 Task: Add a signature Garrett Sanchez containing 'With appreciation and warm wishes, Garrett Sanchez' to email address softage.1@softage.net and add a folder Accessories
Action: Mouse moved to (119, 141)
Screenshot: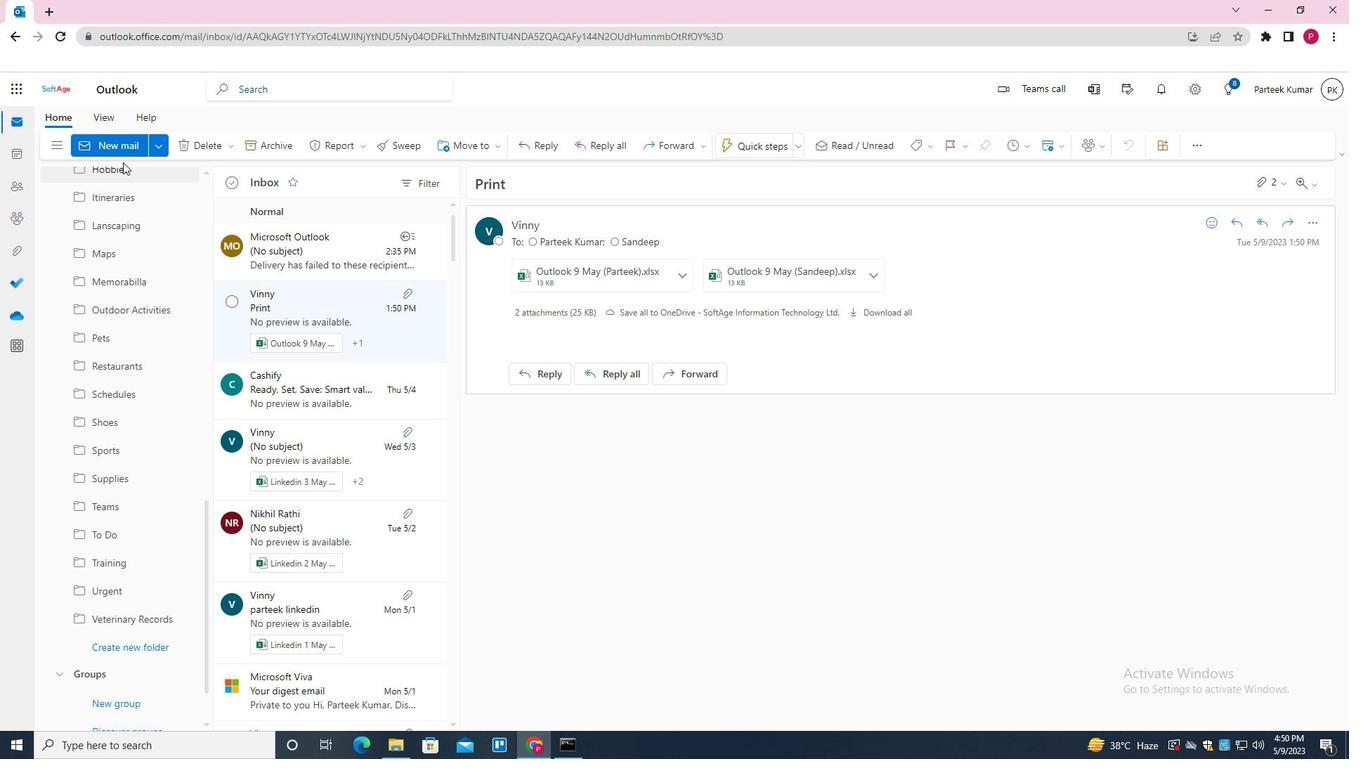 
Action: Mouse pressed left at (119, 141)
Screenshot: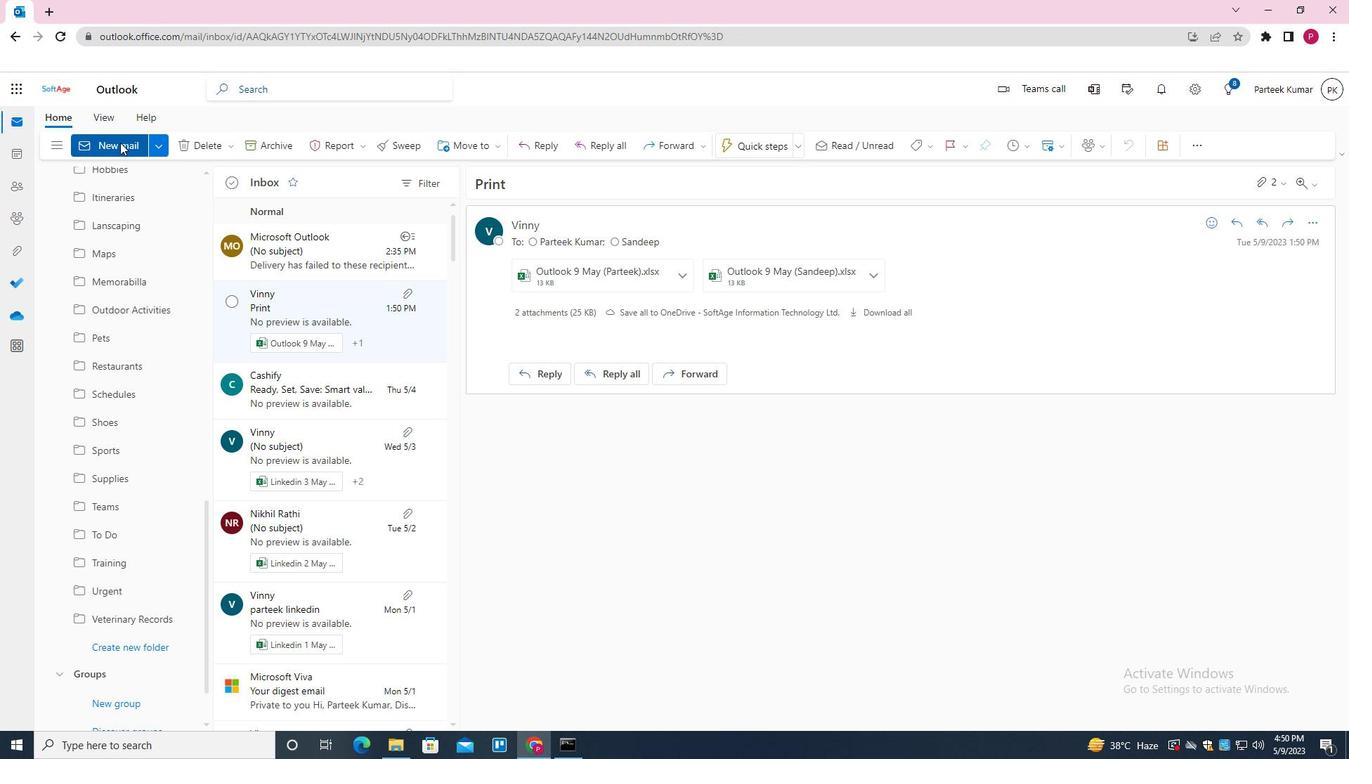 
Action: Mouse moved to (590, 328)
Screenshot: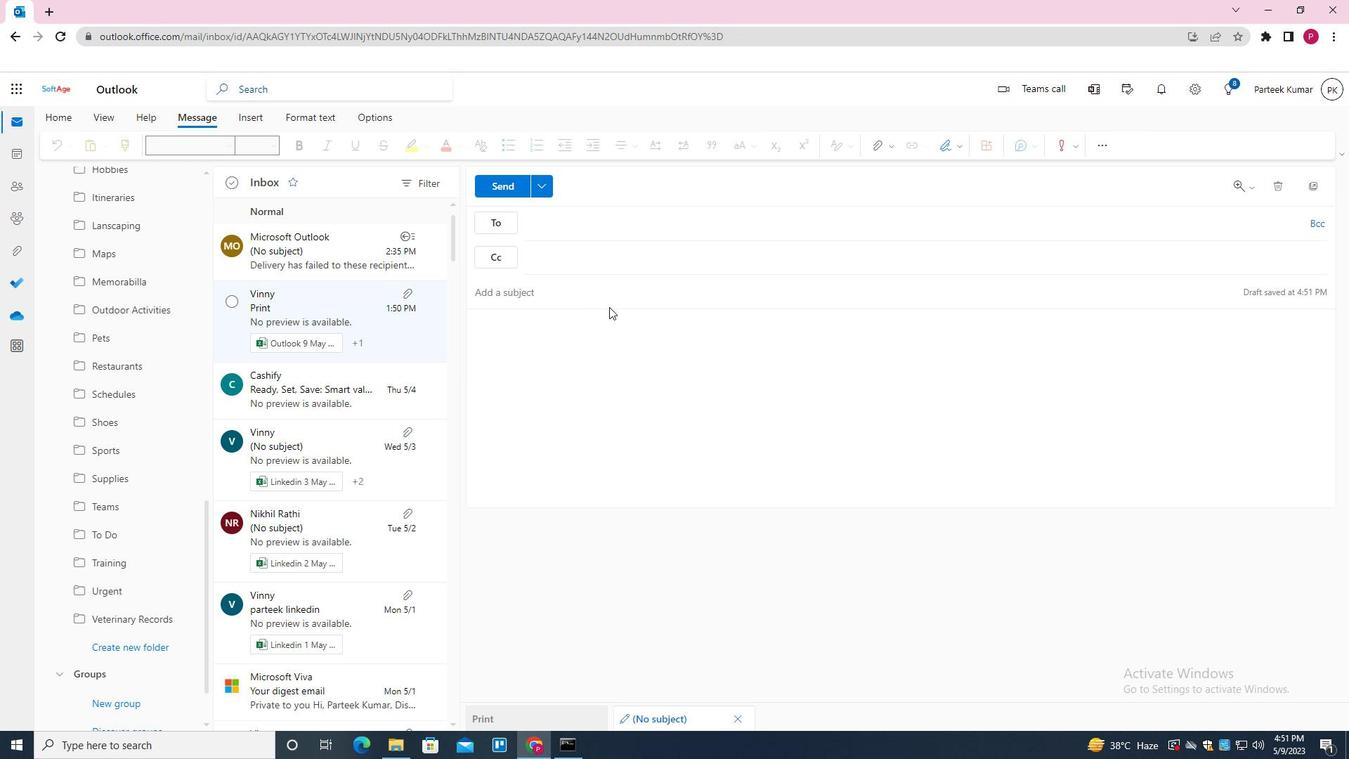 
Action: Mouse pressed left at (590, 328)
Screenshot: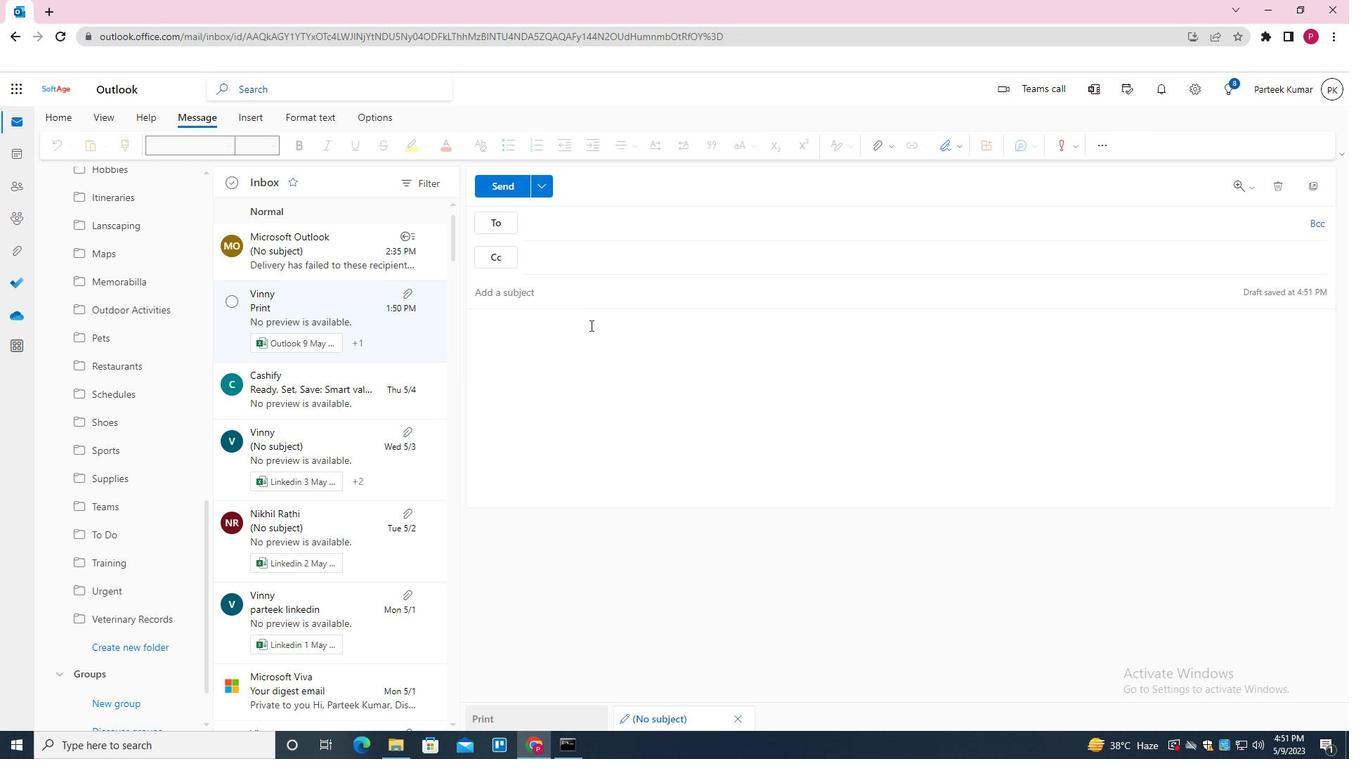 
Action: Mouse moved to (956, 148)
Screenshot: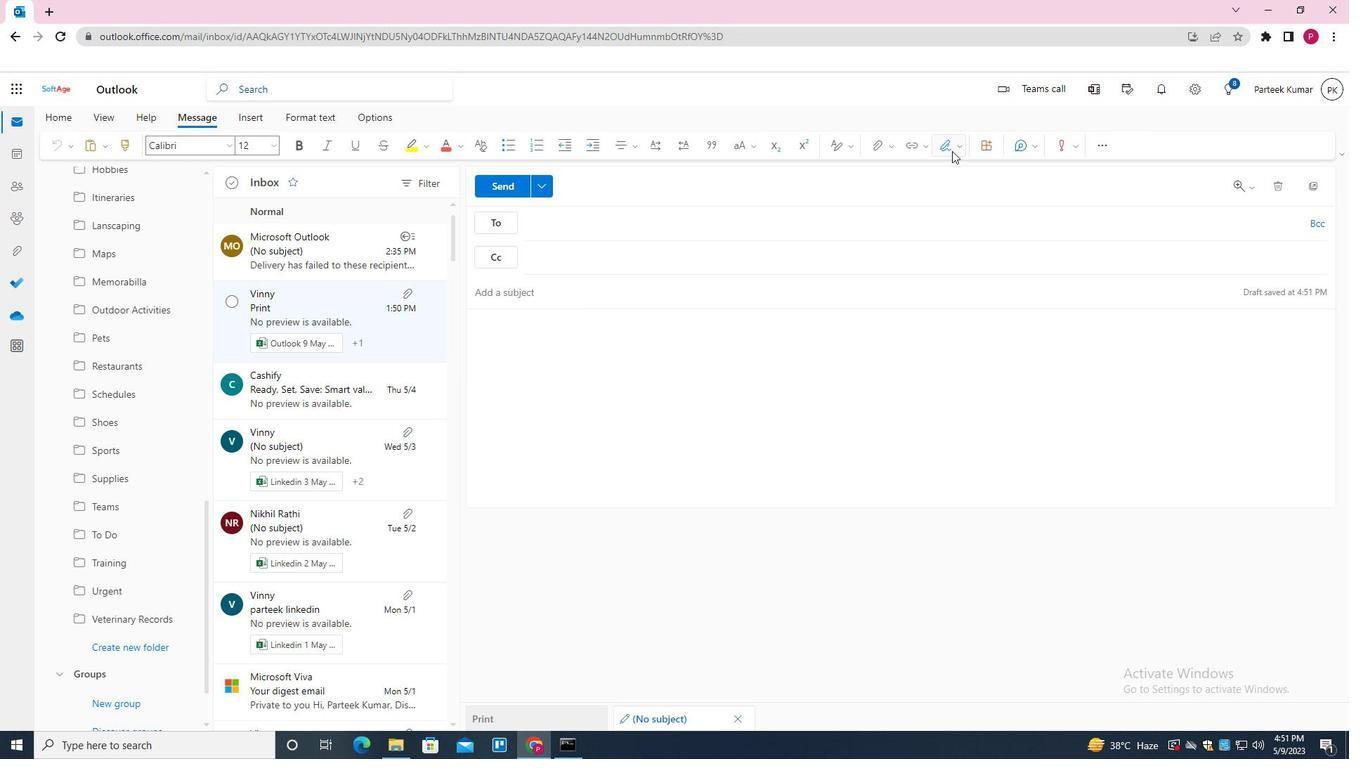 
Action: Mouse pressed left at (956, 148)
Screenshot: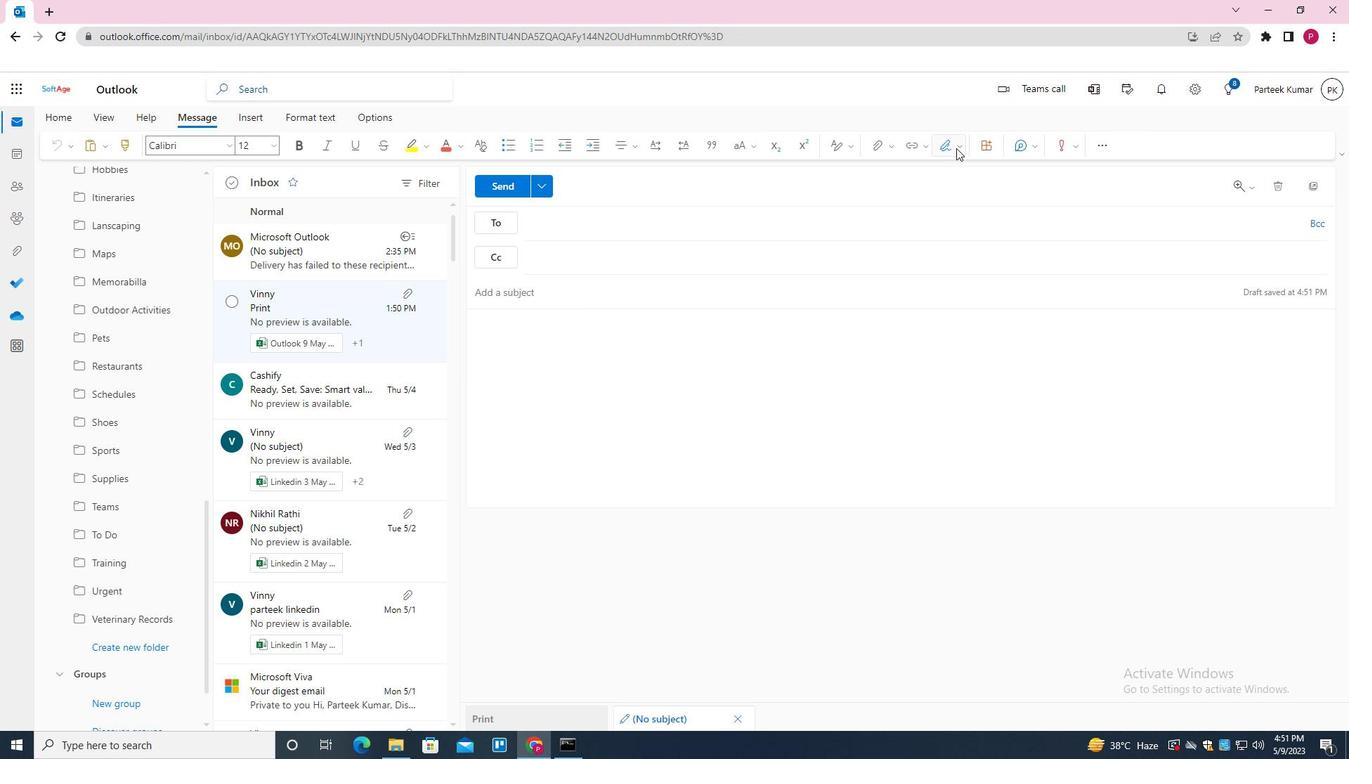 
Action: Mouse moved to (896, 651)
Screenshot: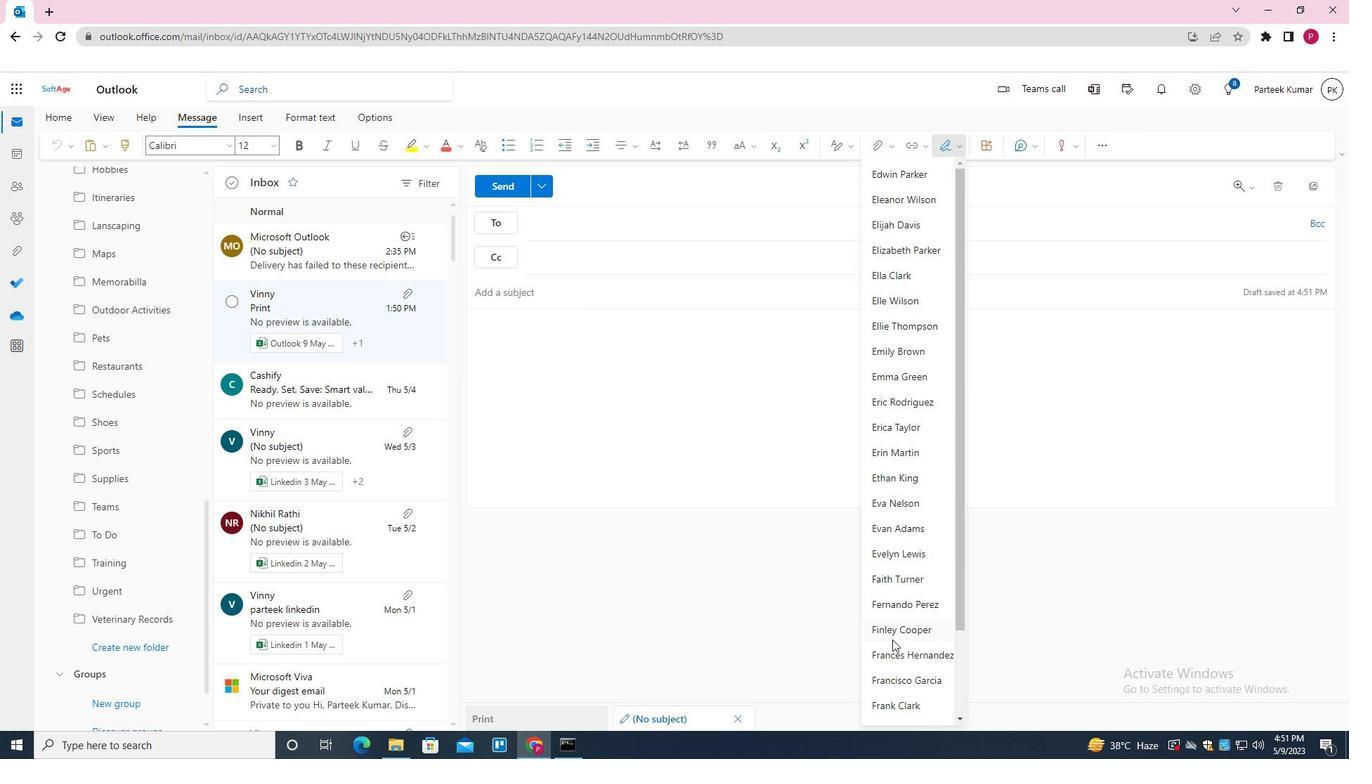 
Action: Mouse scrolled (896, 650) with delta (0, 0)
Screenshot: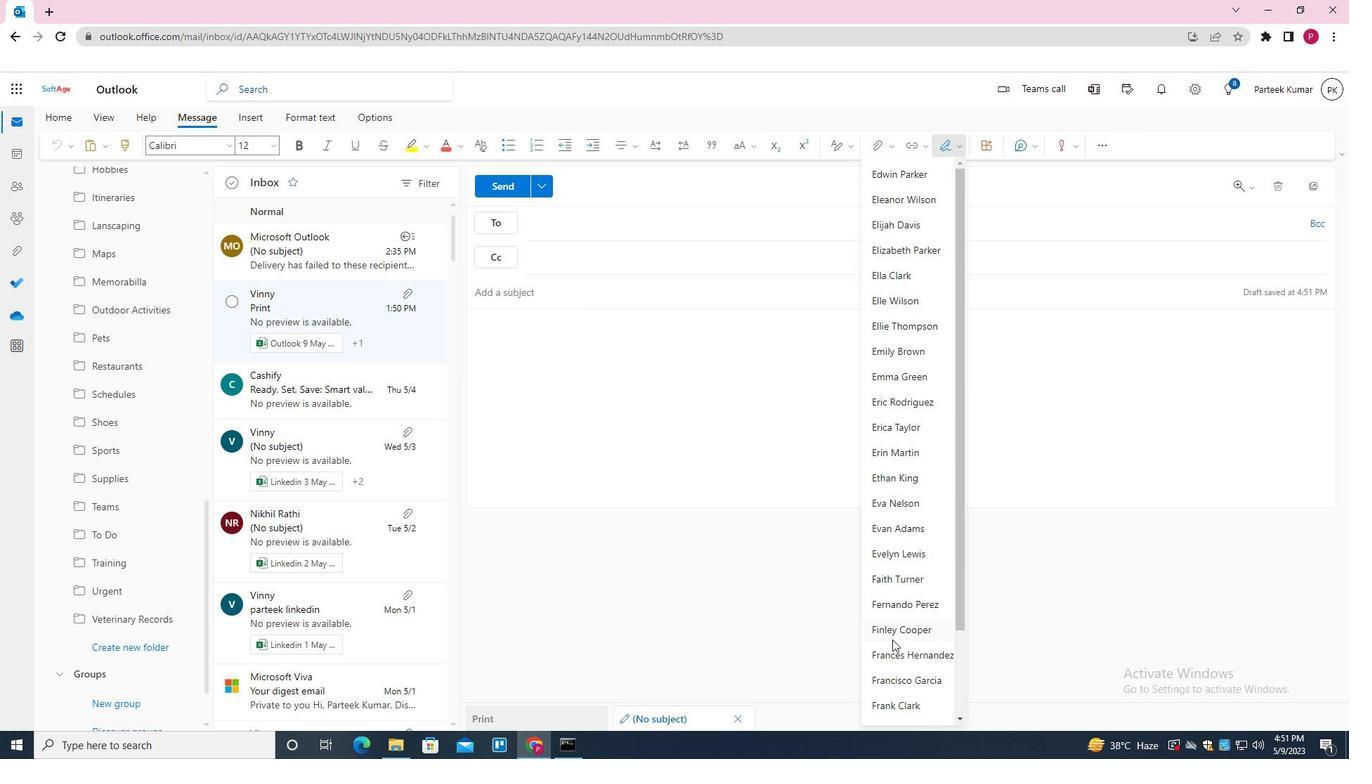 
Action: Mouse moved to (896, 654)
Screenshot: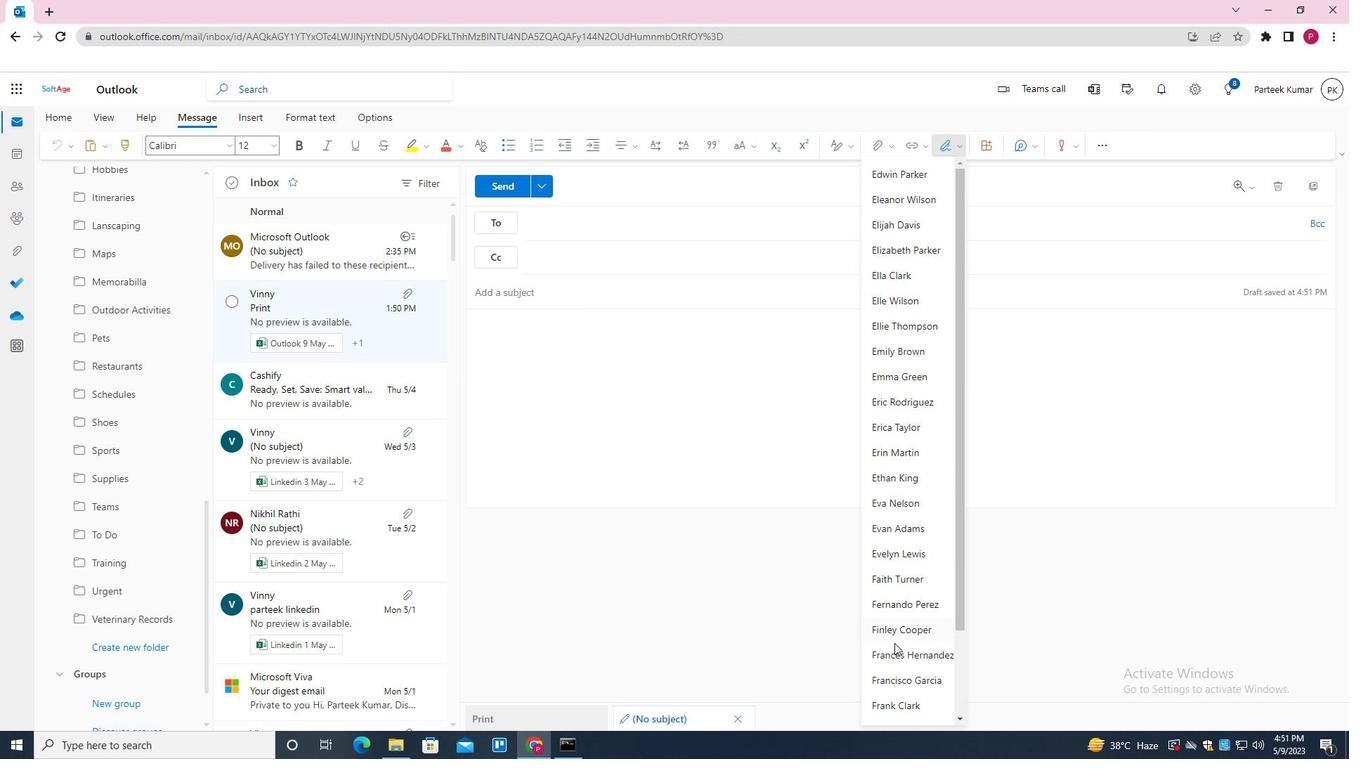 
Action: Mouse scrolled (896, 653) with delta (0, 0)
Screenshot: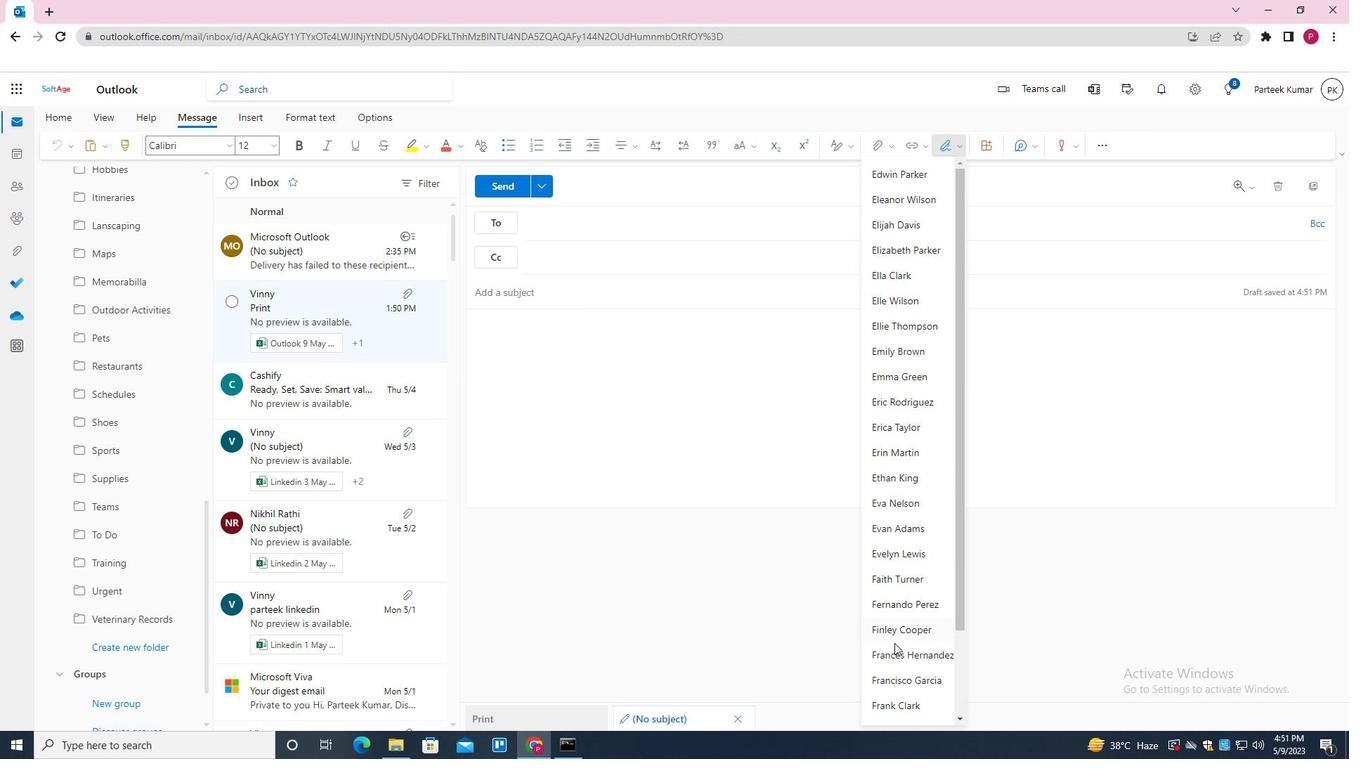 
Action: Mouse moved to (896, 656)
Screenshot: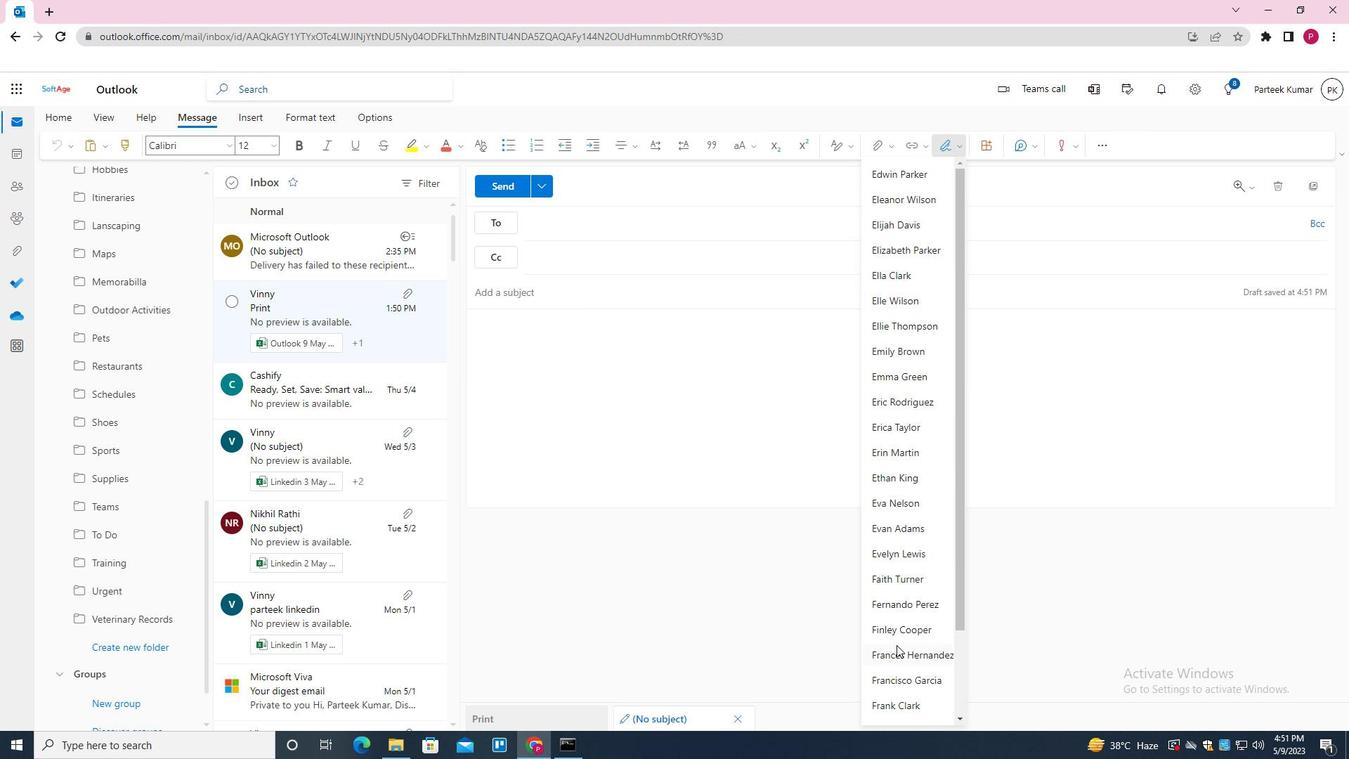 
Action: Mouse scrolled (896, 655) with delta (0, 0)
Screenshot: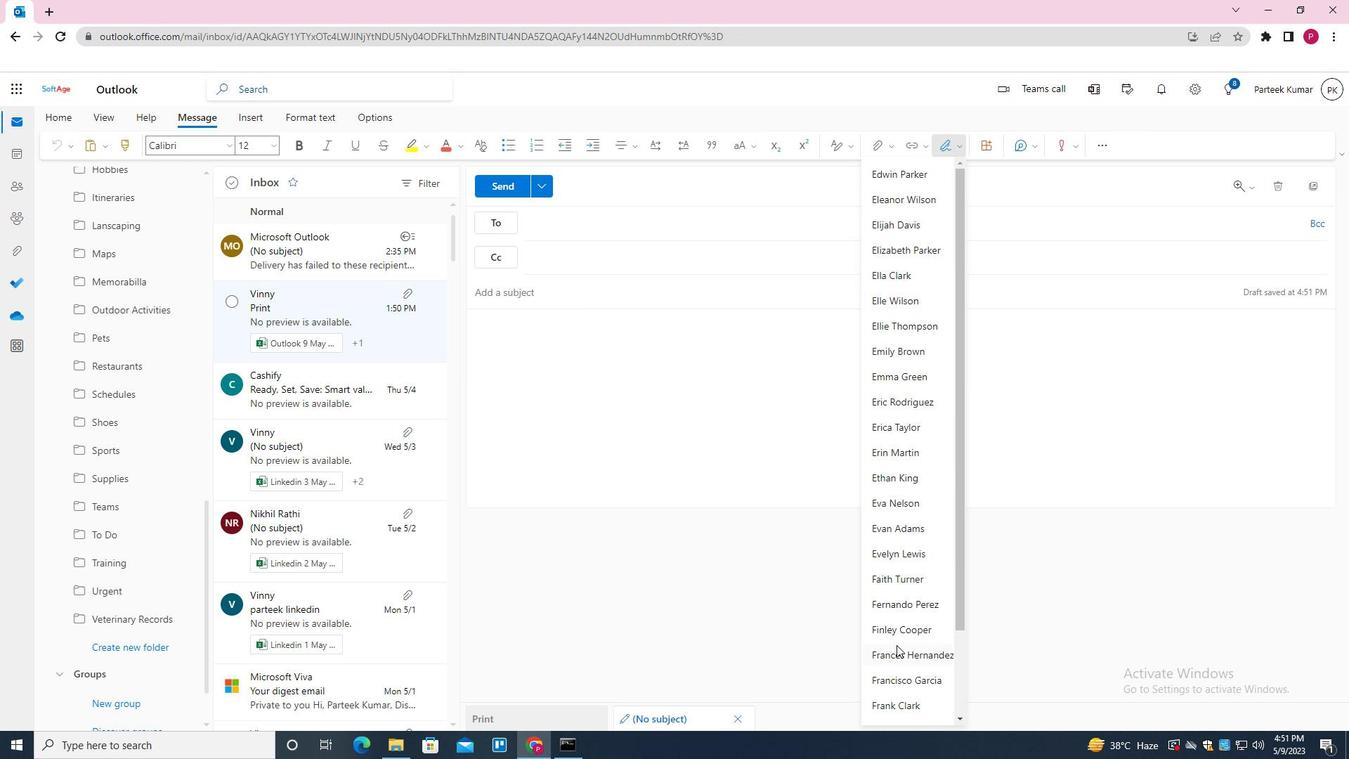 
Action: Mouse moved to (896, 660)
Screenshot: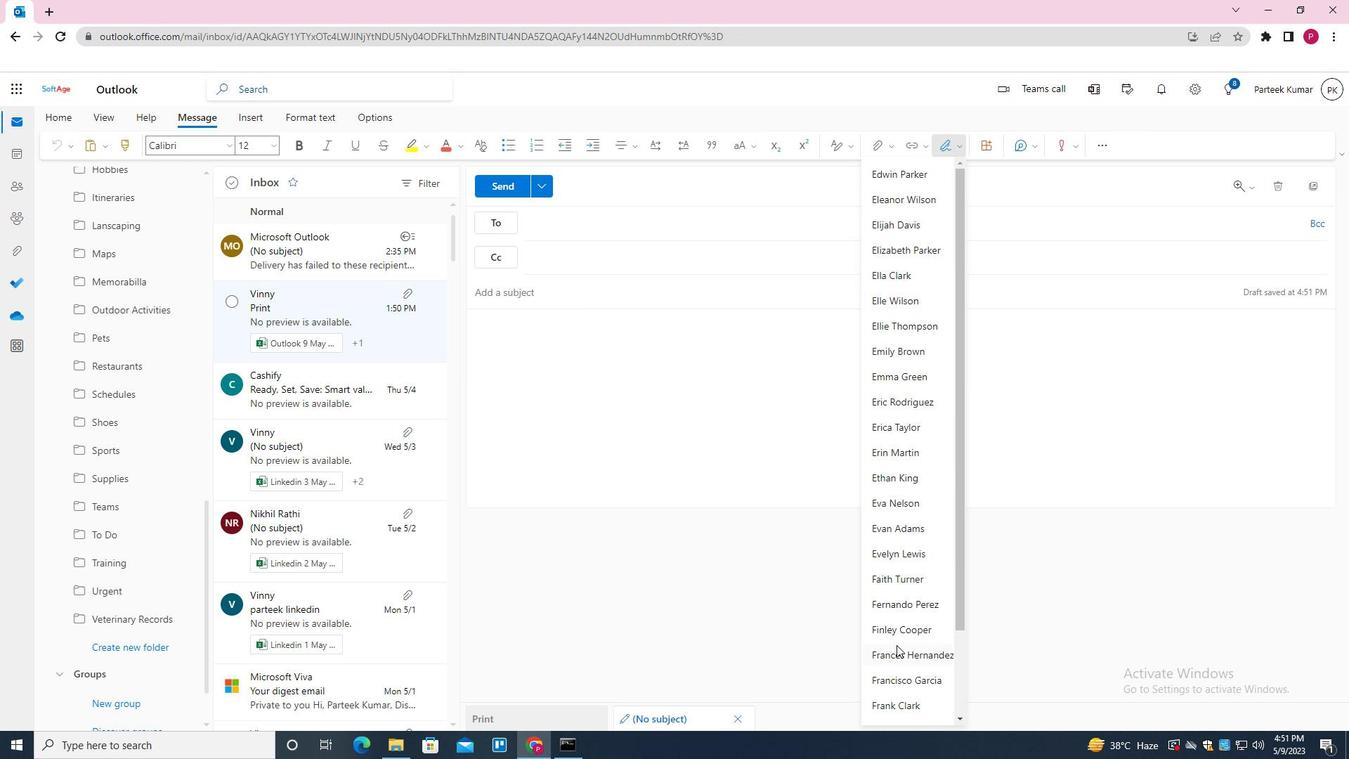 
Action: Mouse scrolled (896, 659) with delta (0, 0)
Screenshot: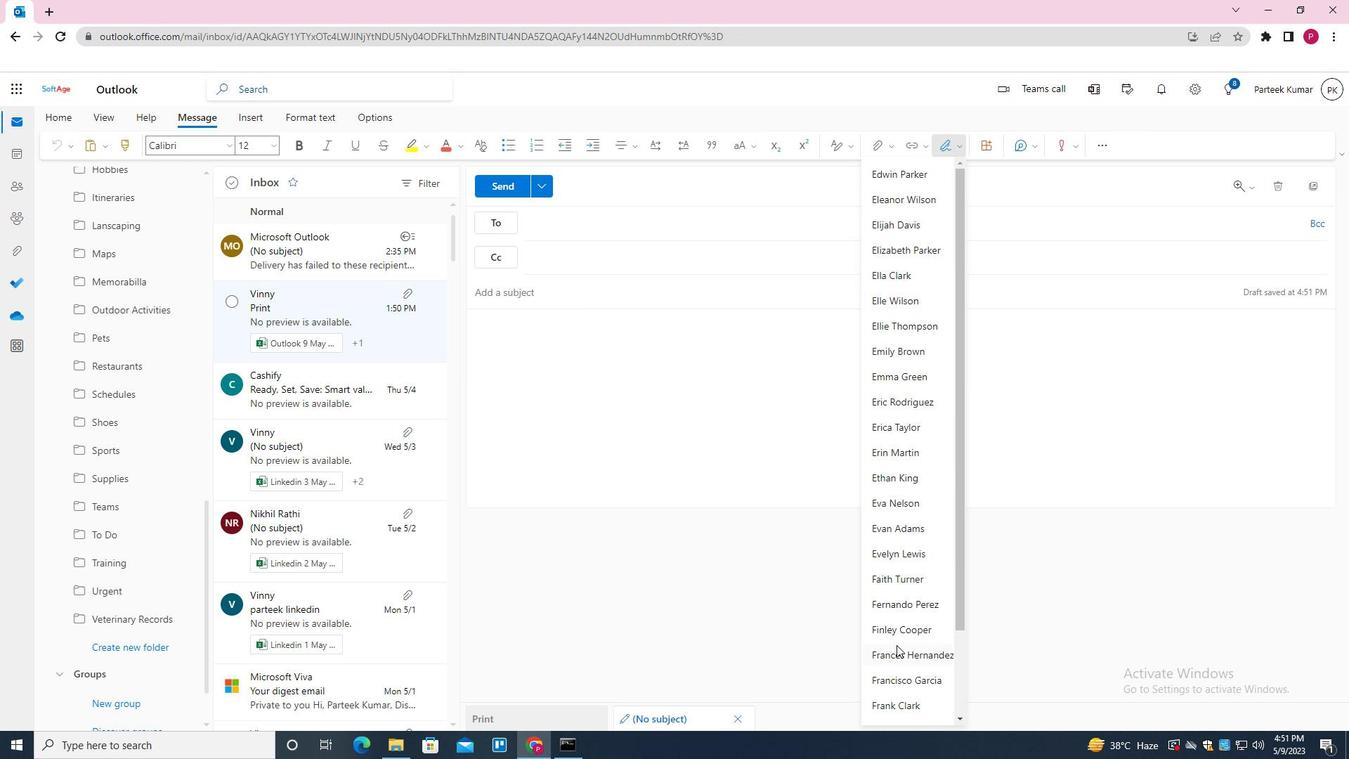 
Action: Mouse moved to (904, 709)
Screenshot: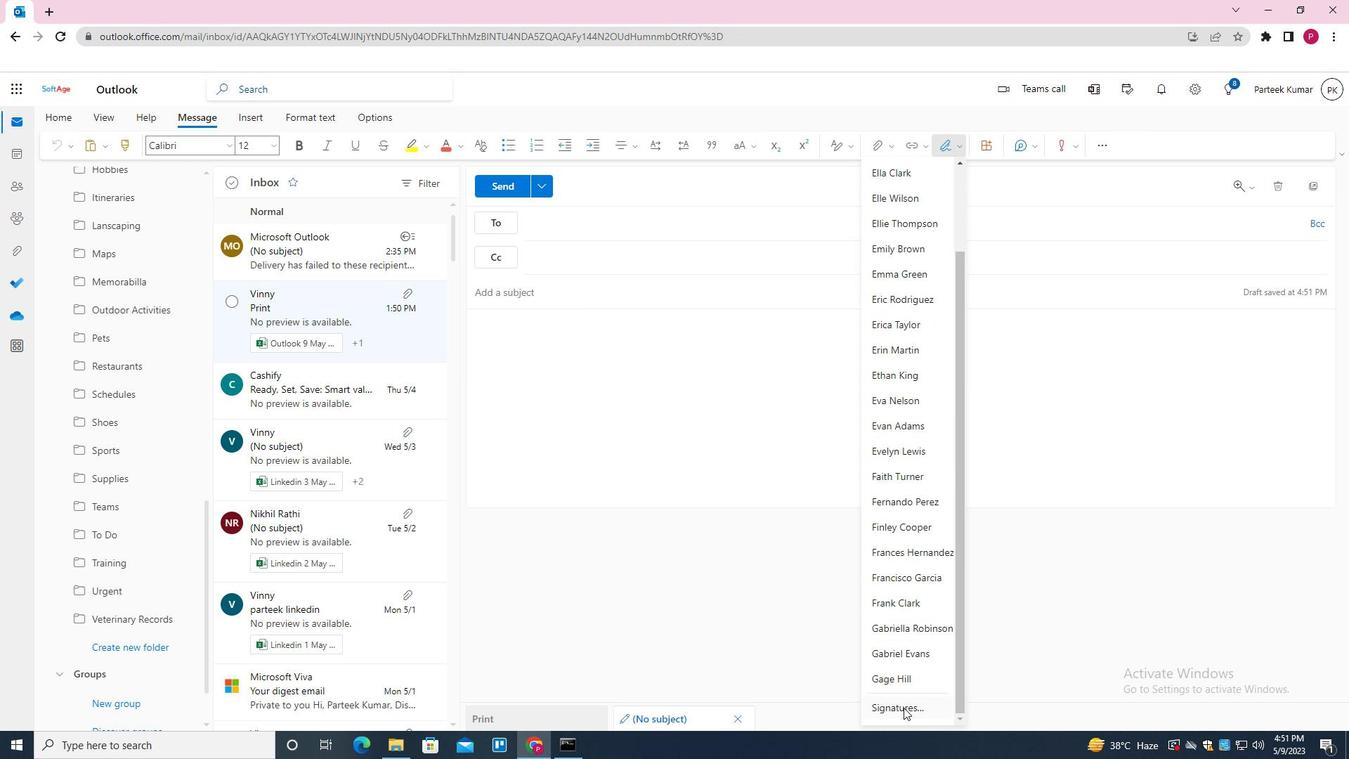 
Action: Mouse pressed left at (904, 709)
Screenshot: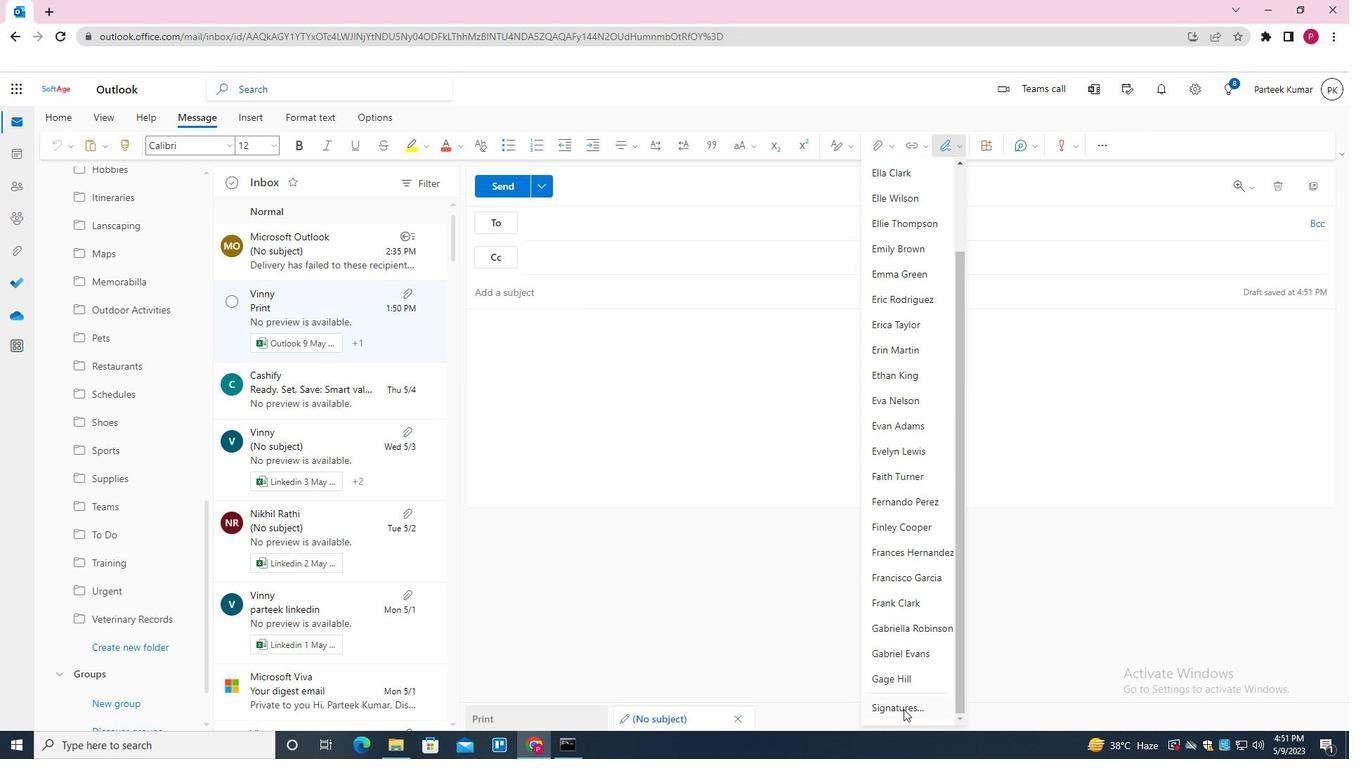 
Action: Mouse moved to (602, 234)
Screenshot: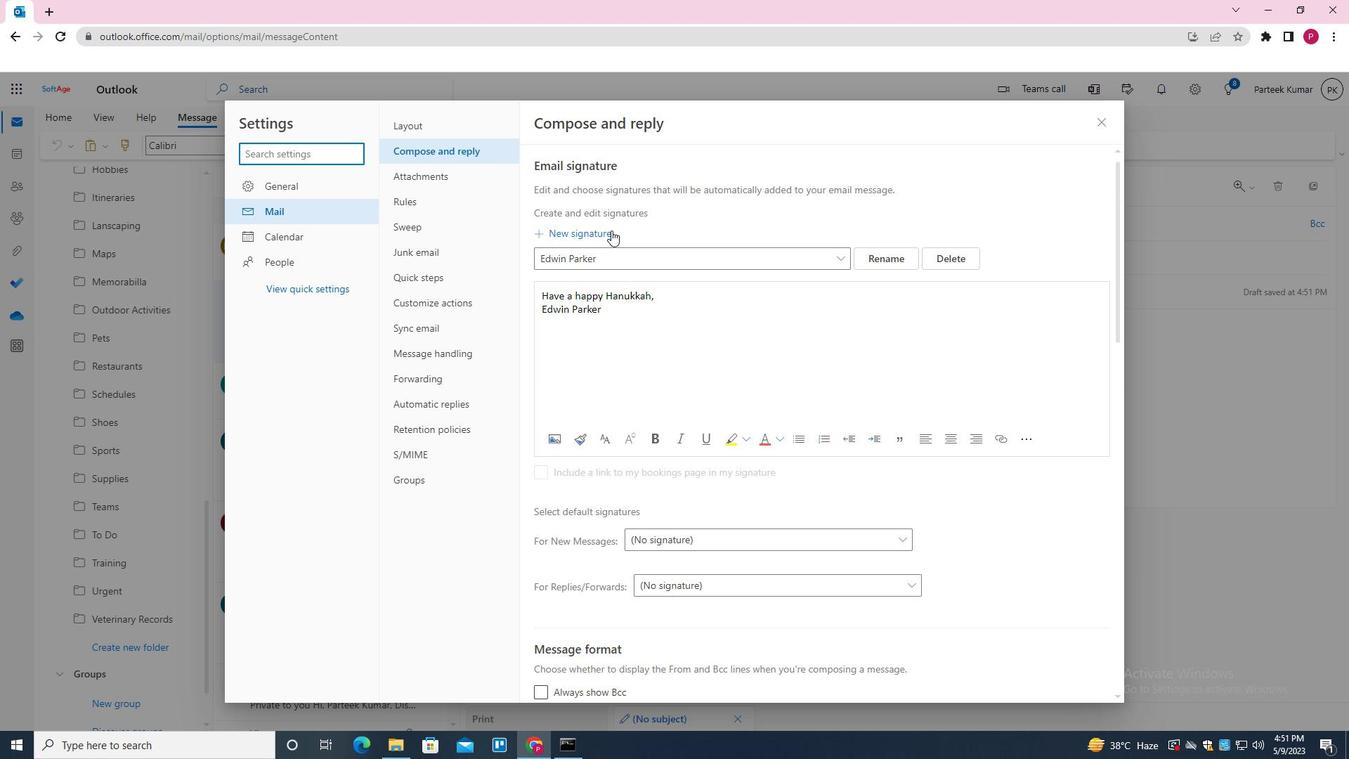 
Action: Mouse pressed left at (602, 234)
Screenshot: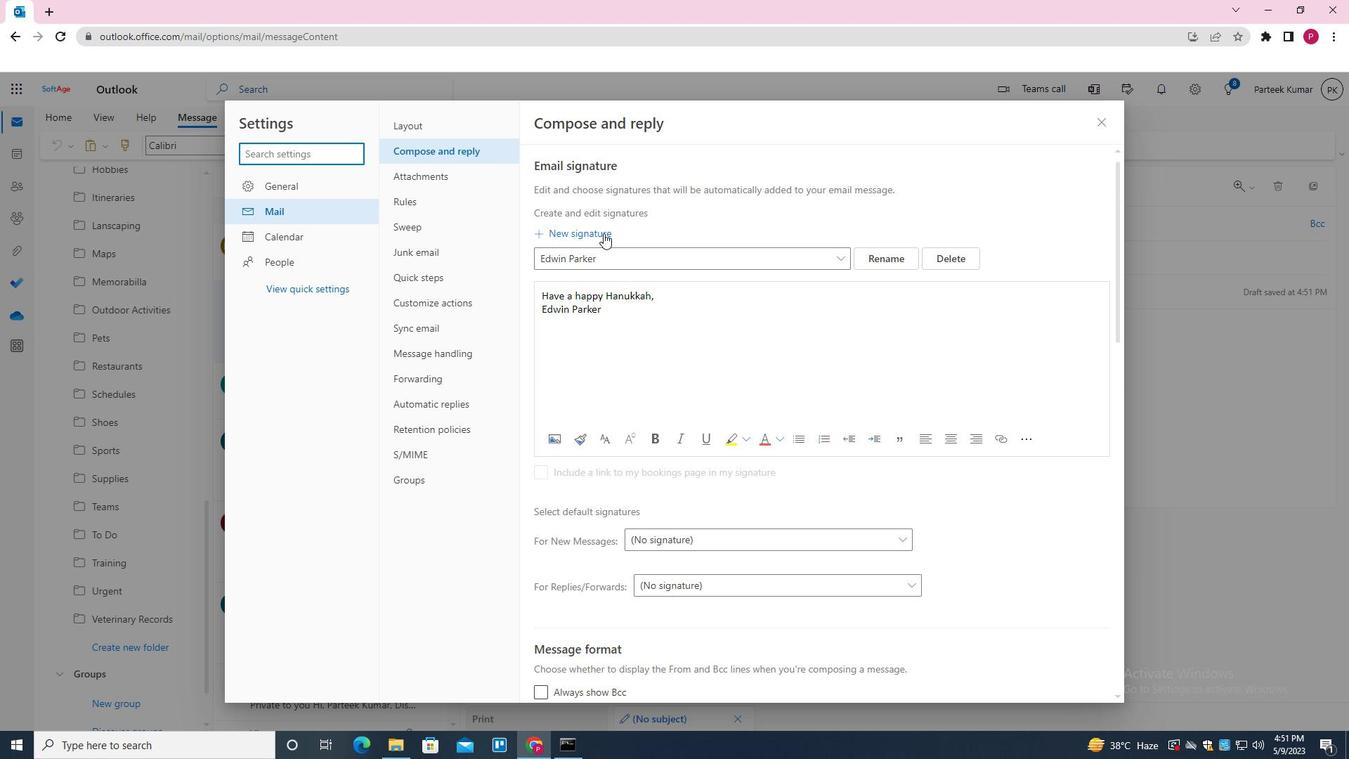 
Action: Mouse moved to (610, 254)
Screenshot: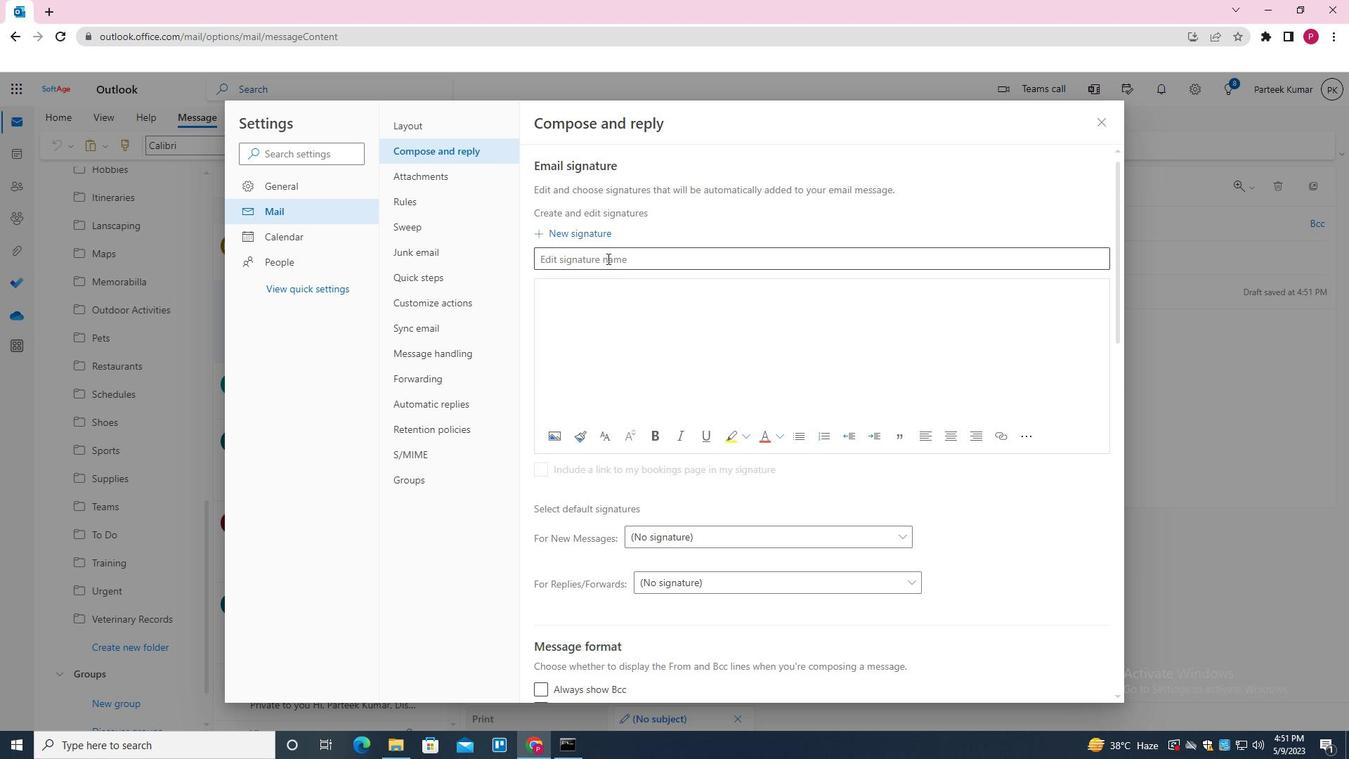 
Action: Mouse pressed left at (610, 254)
Screenshot: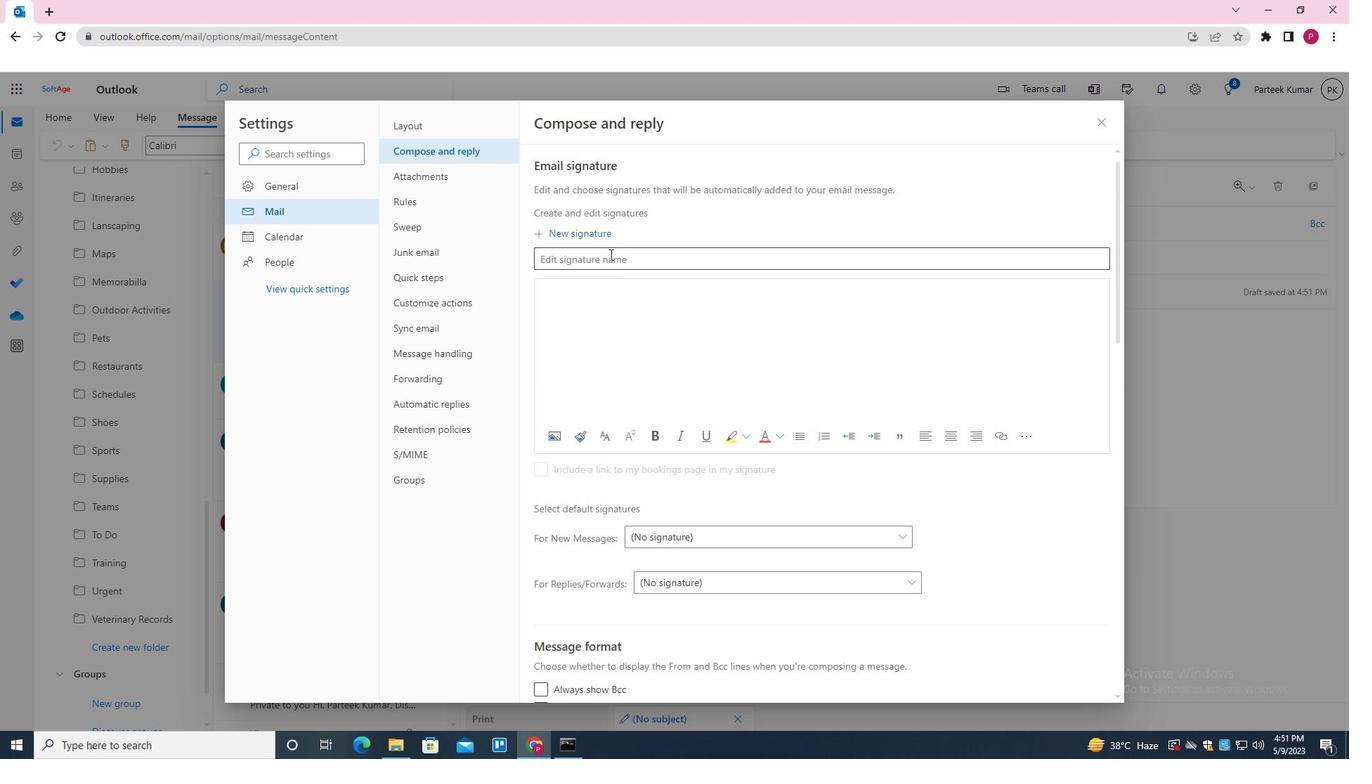 
Action: Key pressed <Key.shift>GARRETT<Key.space><Key.shift>SANCHEZ
Screenshot: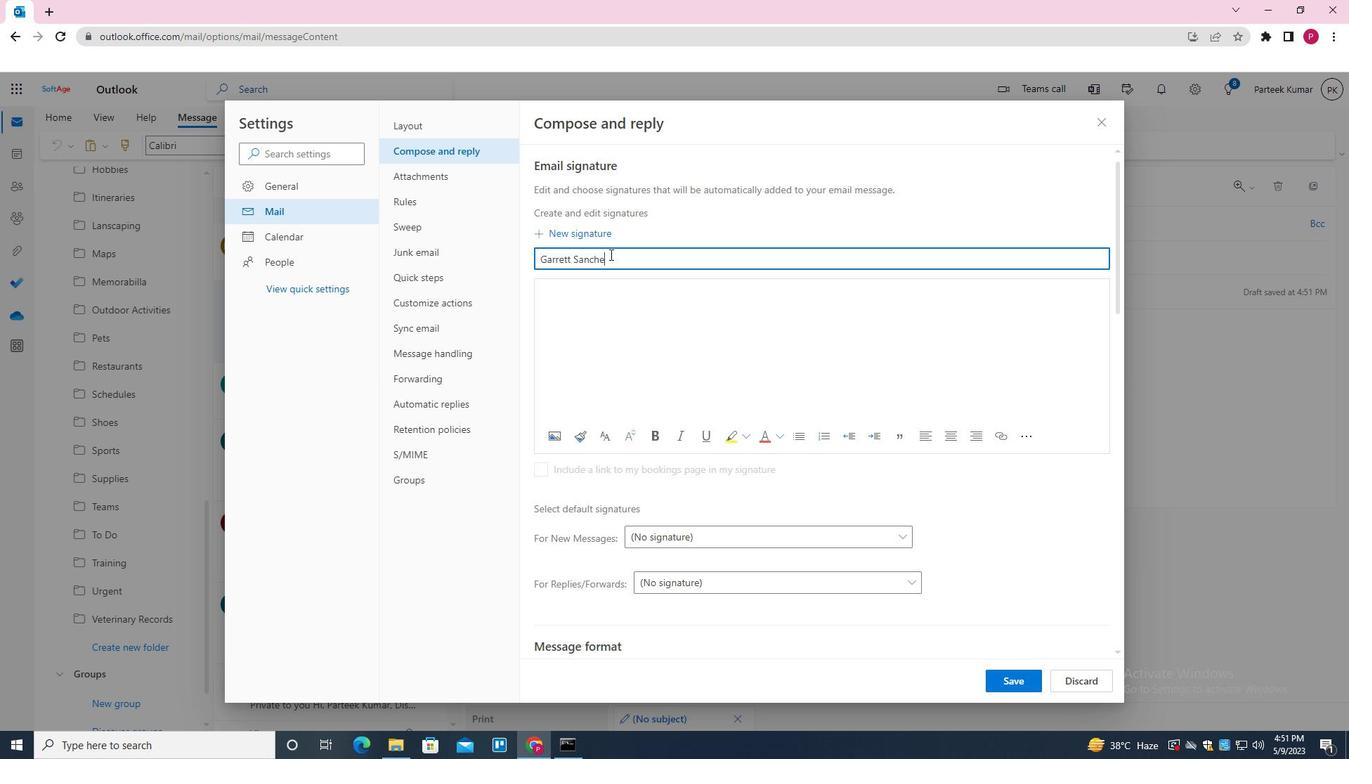
Action: Mouse moved to (618, 291)
Screenshot: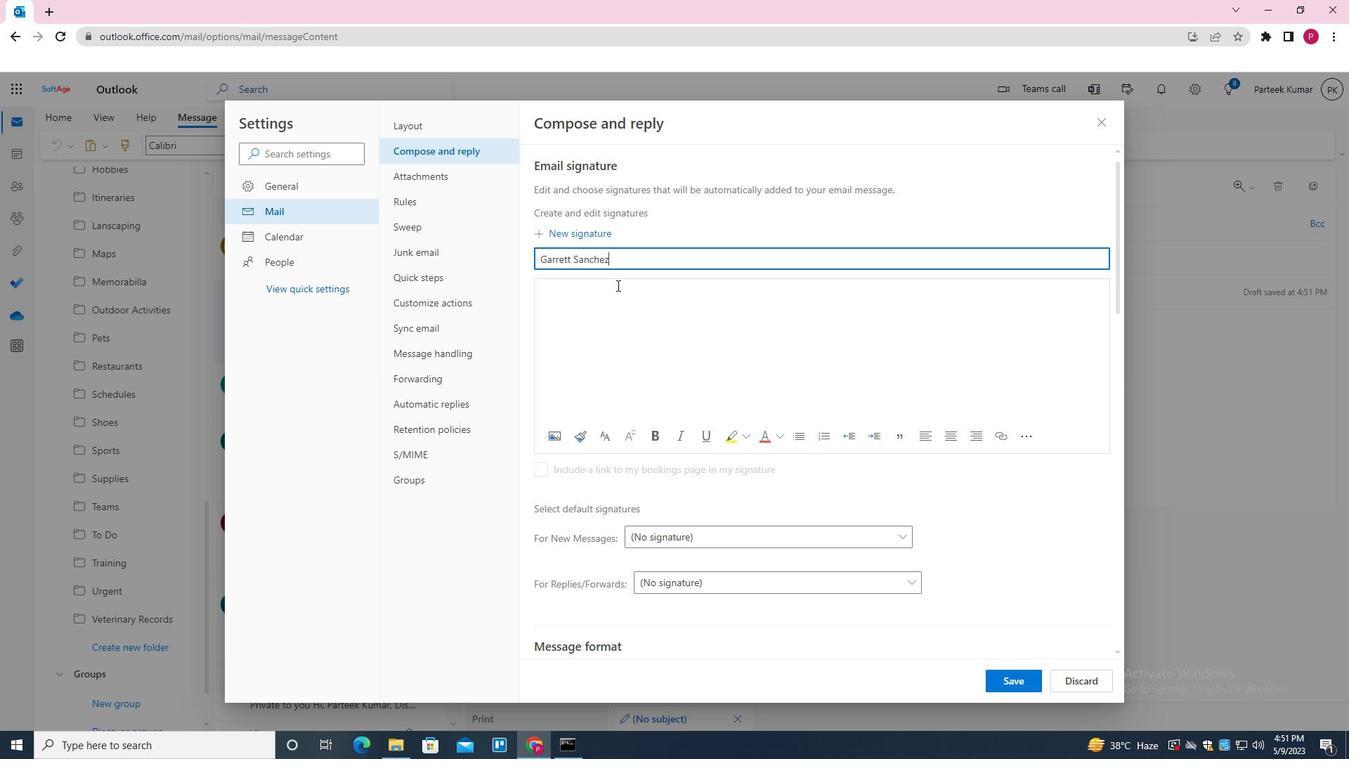 
Action: Mouse pressed left at (618, 291)
Screenshot: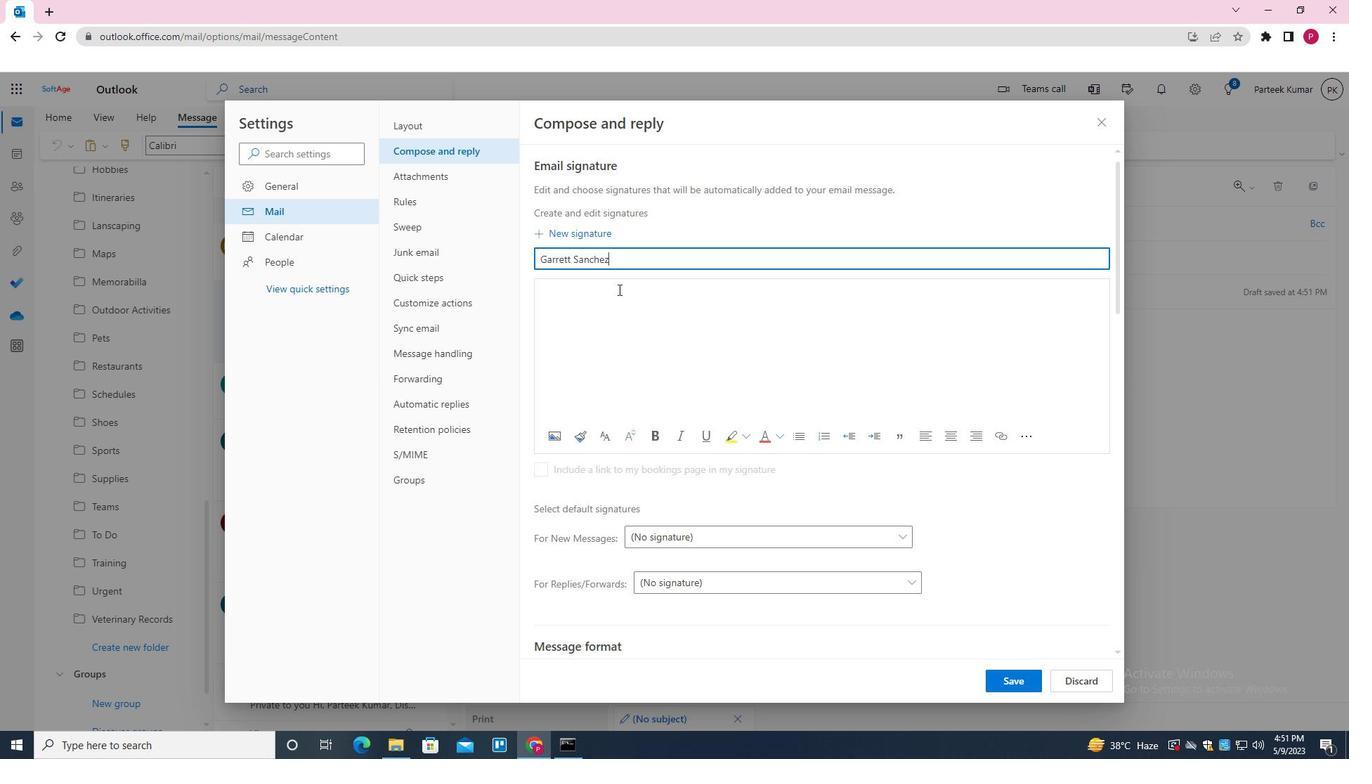 
Action: Key pressed <Key.shift>WITH<Key.space>APPREA<Key.backspace><Key.backspace>ECIATION<Key.space>AND<Key.space>WARM<Key.space><Key.shift>WISHES,<Key.enter><Key.shift><Key.shift><Key.shift><Key.shift><Key.shift><Key.shift><Key.shift><Key.shift><Key.shift><Key.shift><Key.shift><Key.shift><Key.shift><Key.shift><Key.shift><Key.shift><Key.shift>GARRETT<Key.space><Key.shift>SAH<Key.backspace>NCHEZ
Screenshot: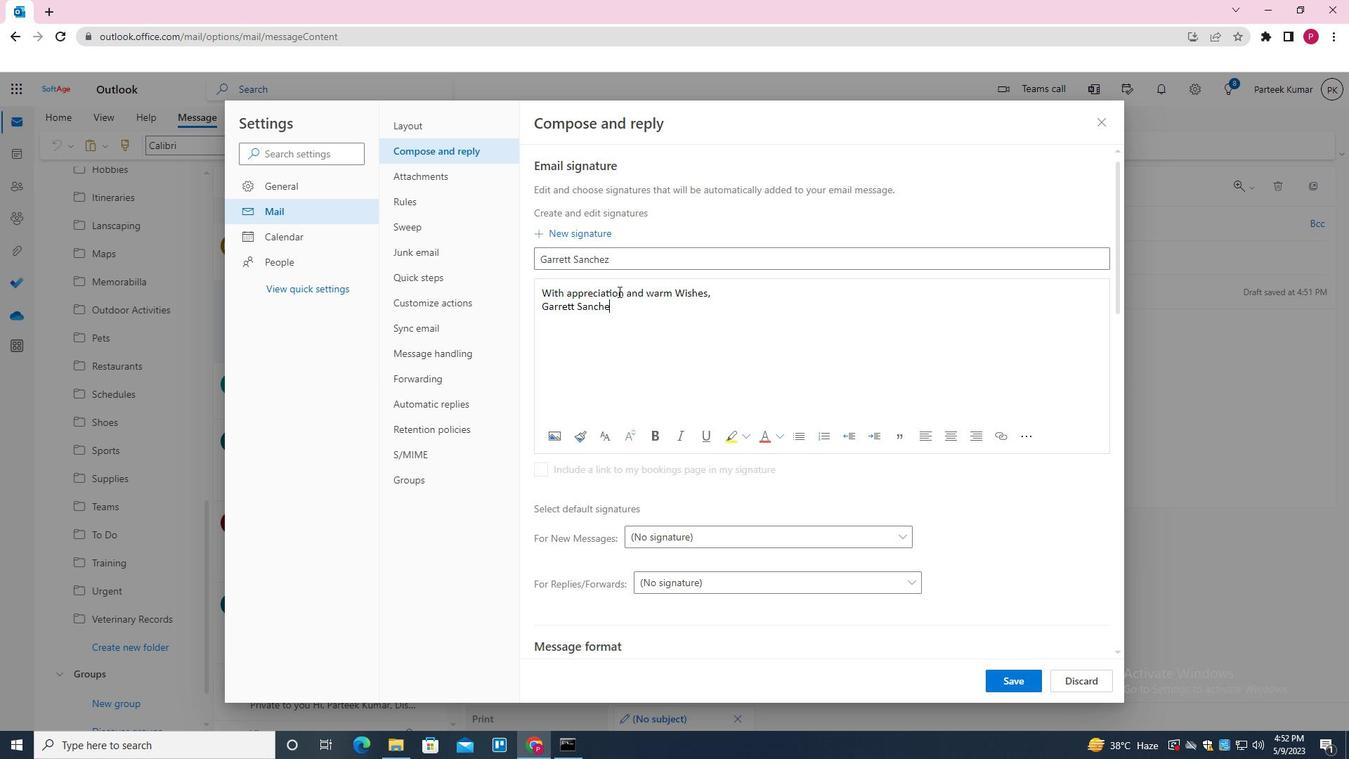
Action: Mouse moved to (1028, 677)
Screenshot: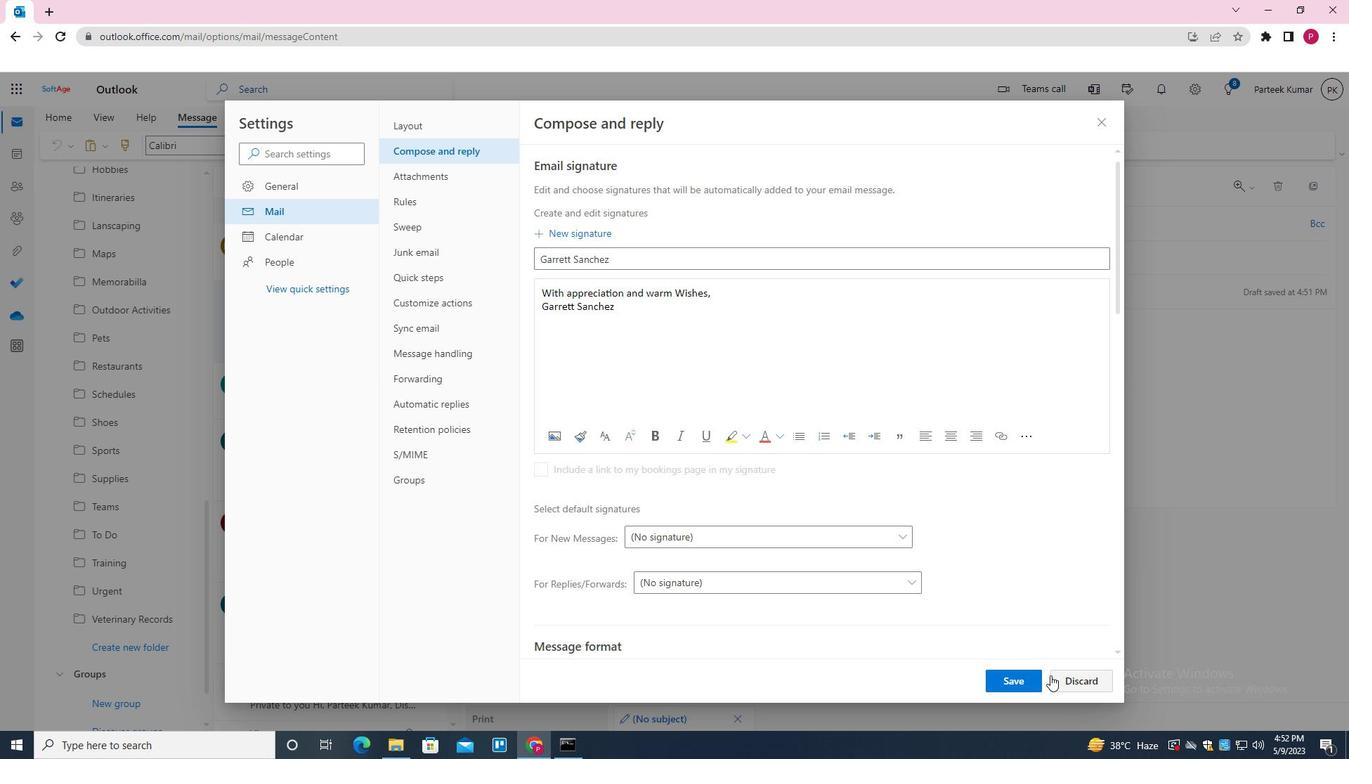 
Action: Mouse pressed left at (1028, 677)
Screenshot: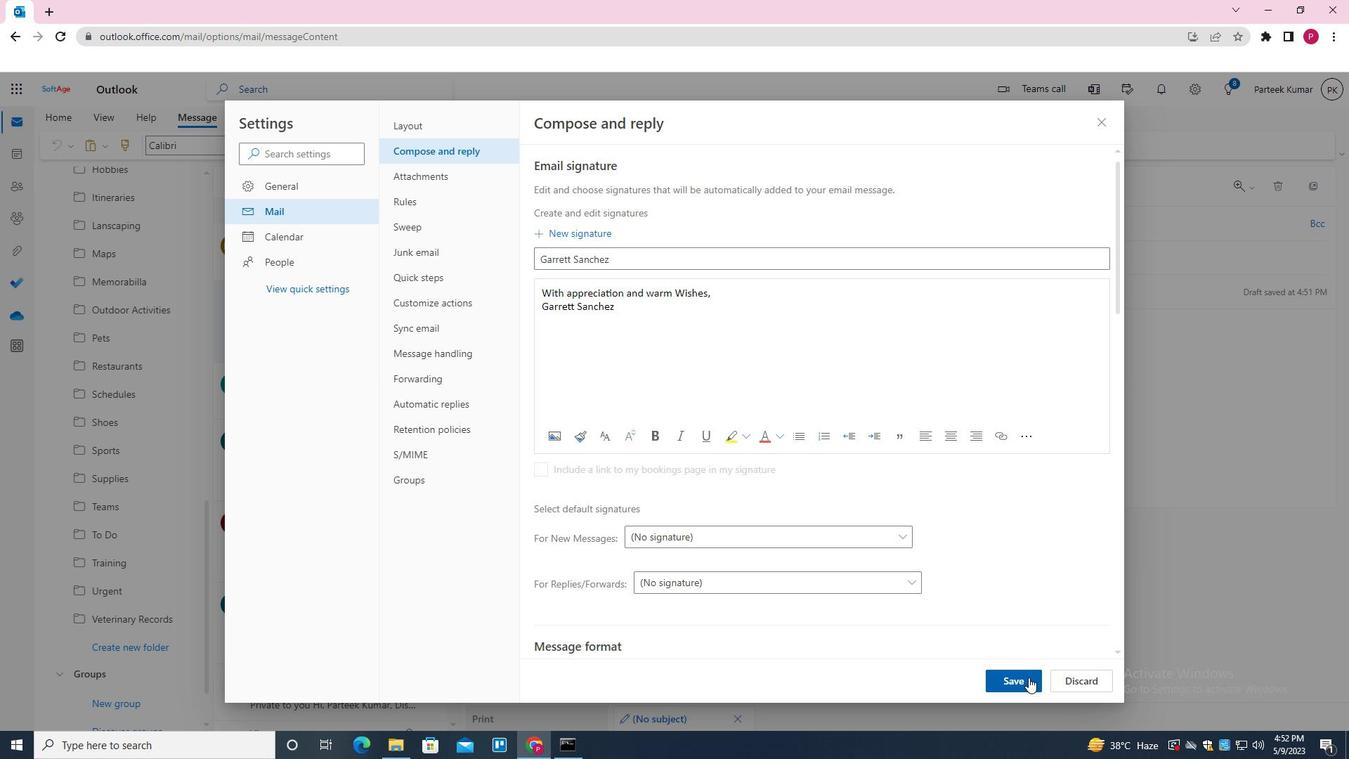 
Action: Mouse moved to (1104, 118)
Screenshot: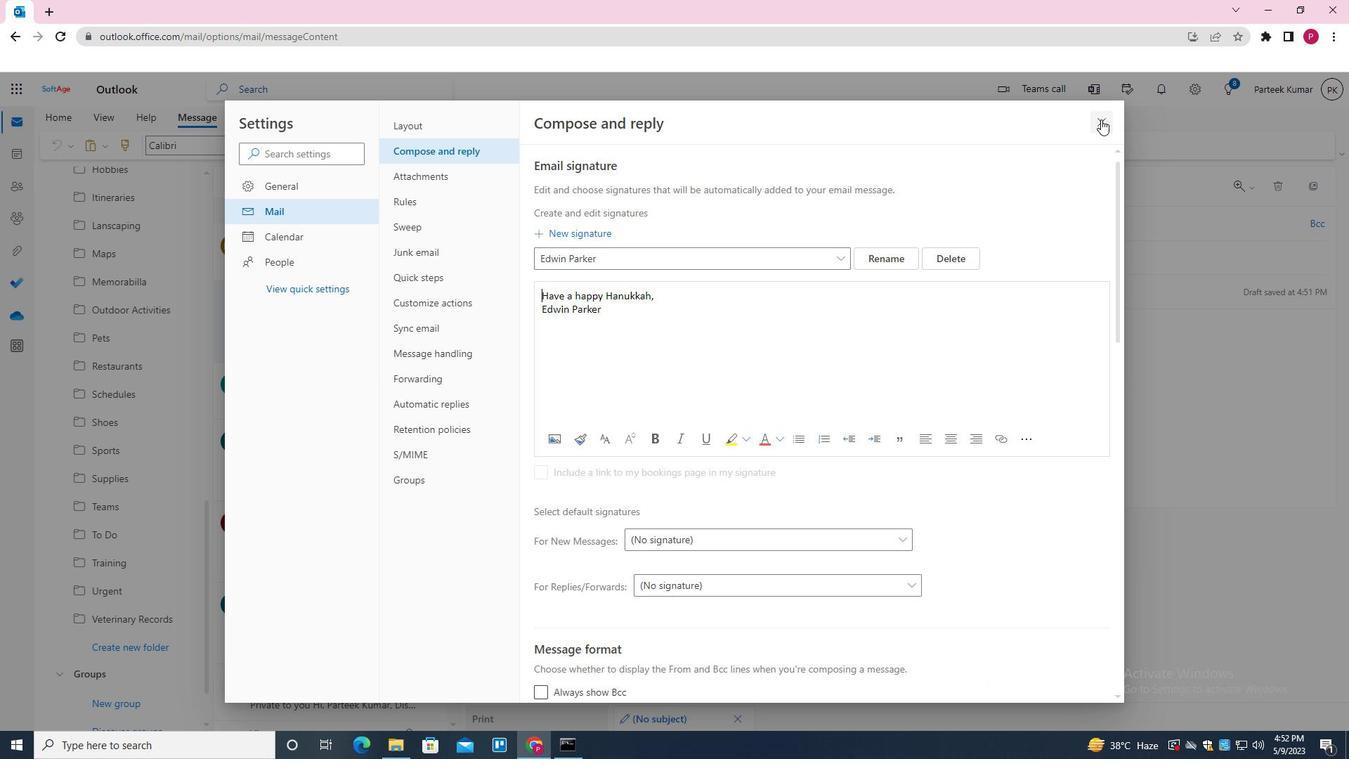 
Action: Mouse pressed left at (1104, 118)
Screenshot: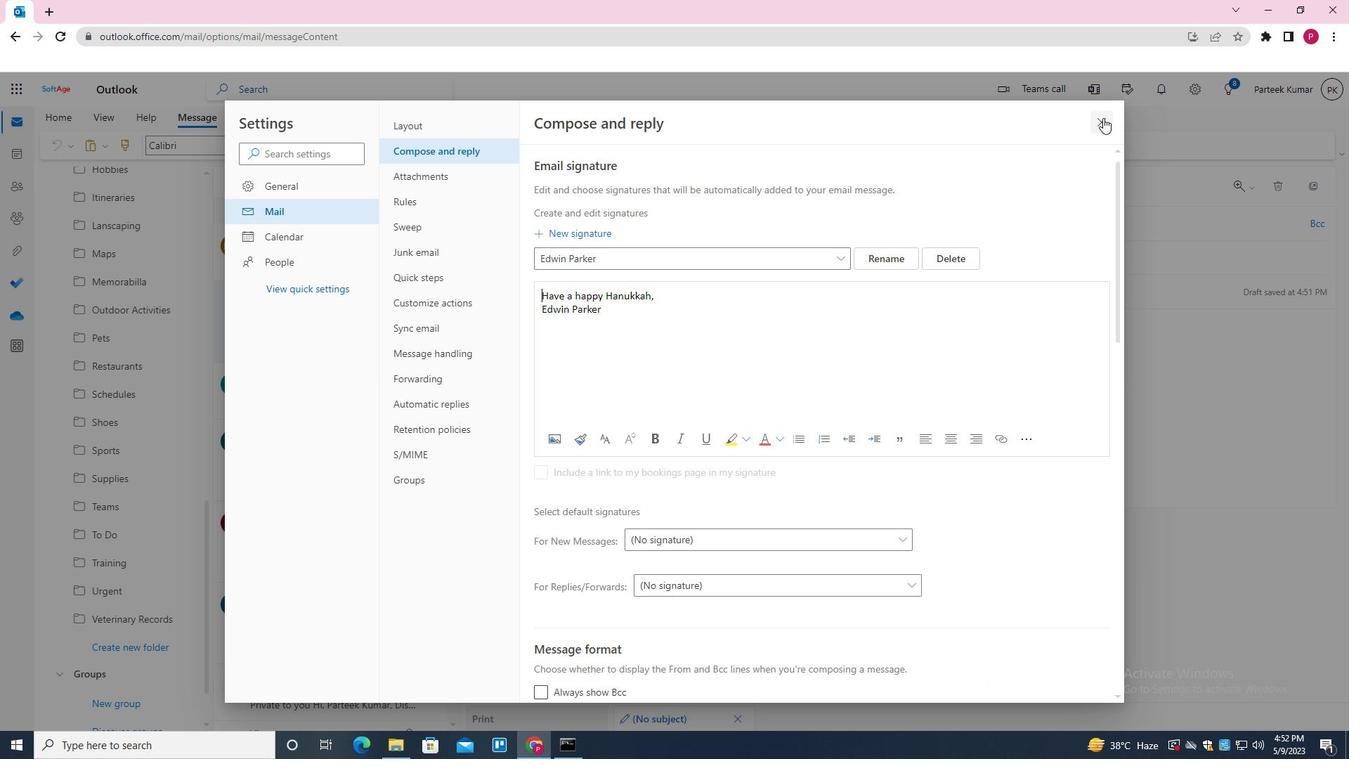 
Action: Mouse moved to (588, 350)
Screenshot: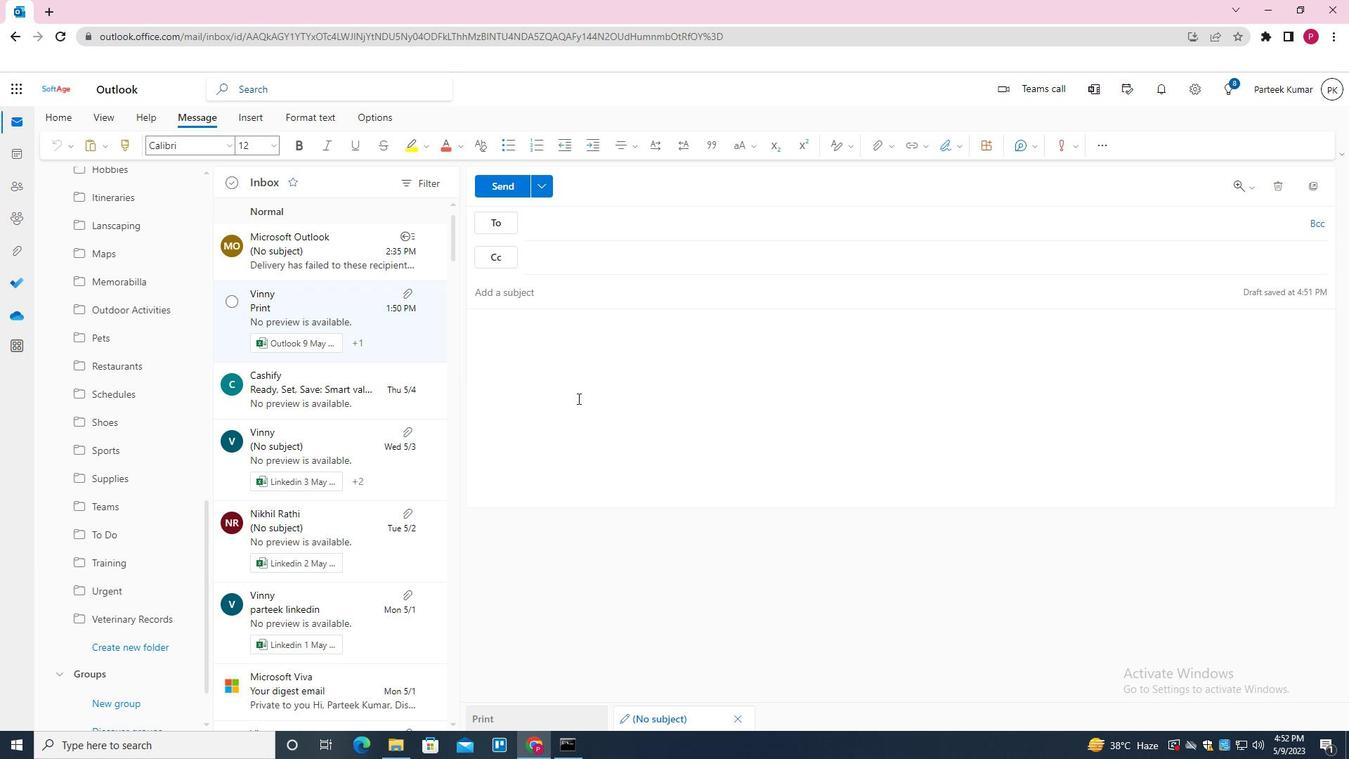 
Action: Mouse pressed left at (588, 350)
Screenshot: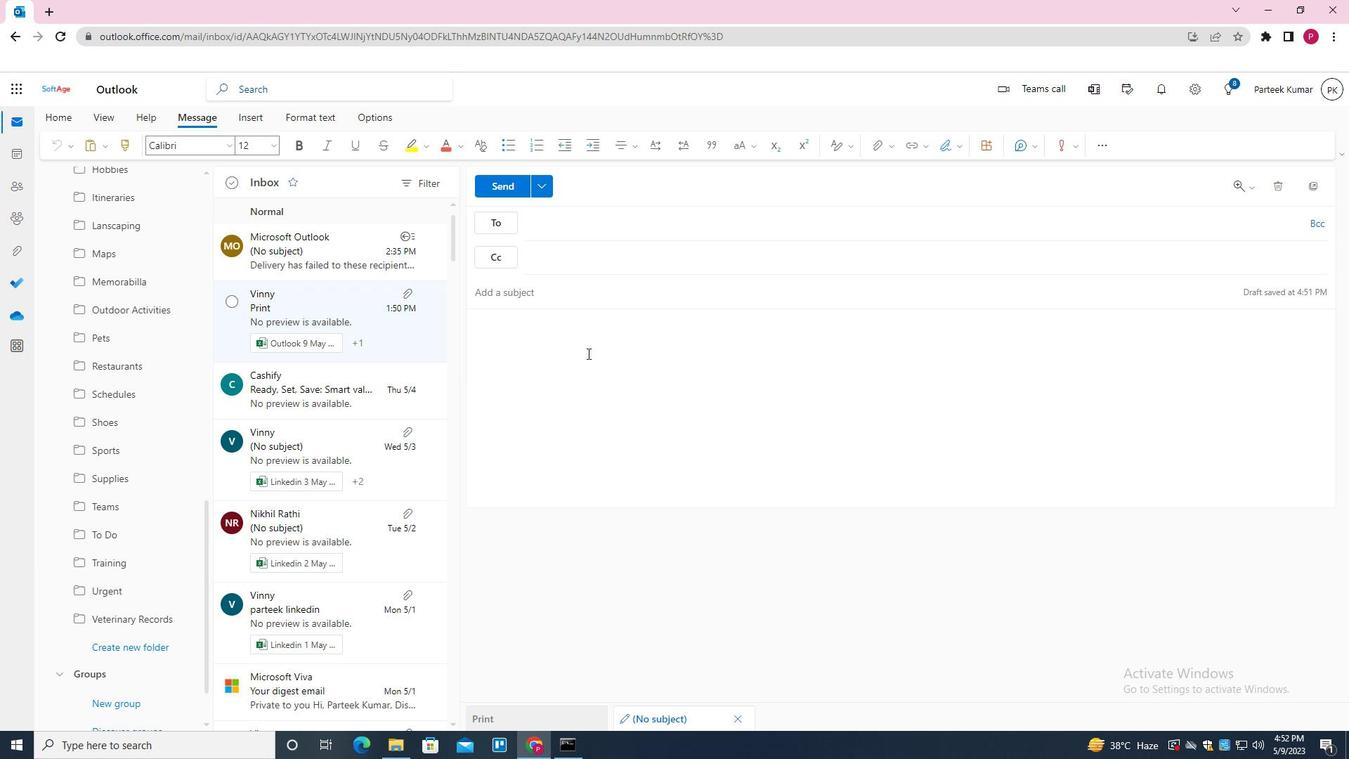 
Action: Mouse moved to (959, 146)
Screenshot: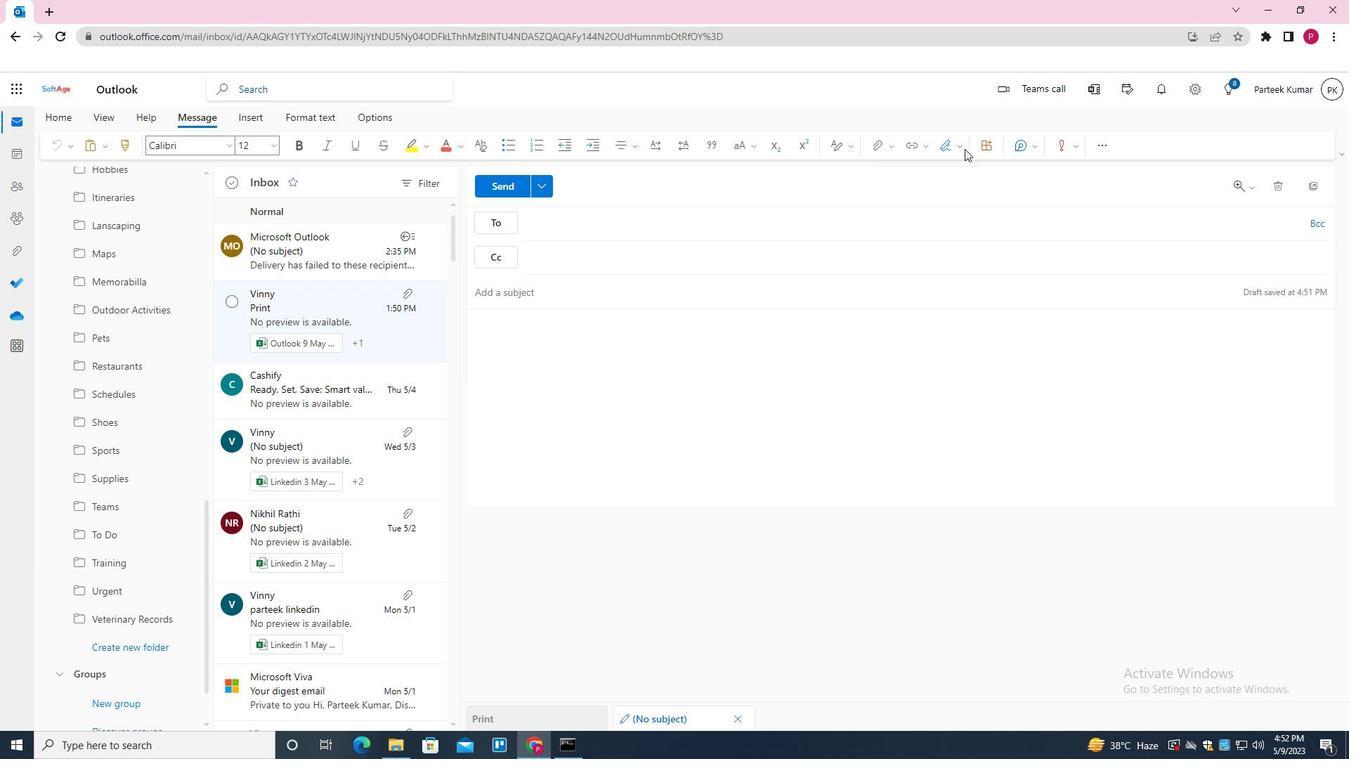 
Action: Mouse pressed left at (959, 146)
Screenshot: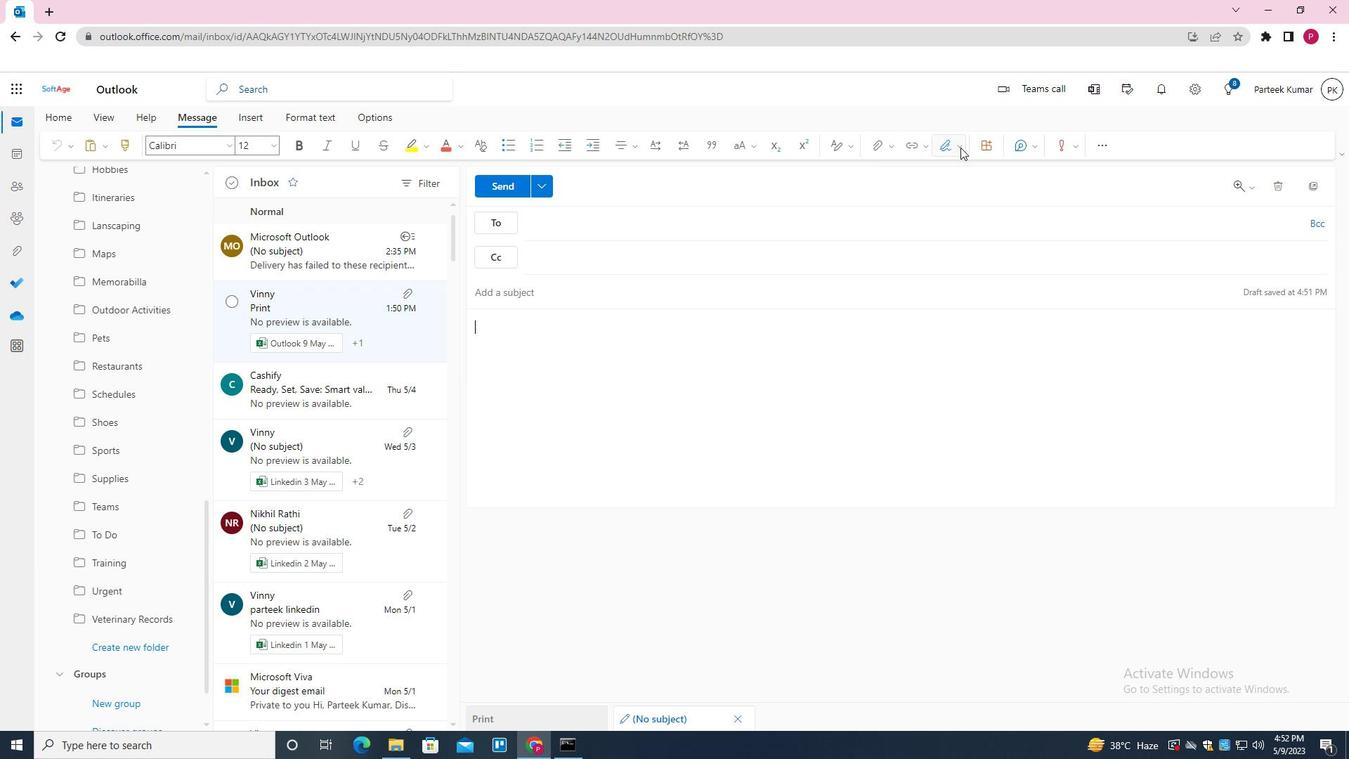 
Action: Mouse moved to (926, 592)
Screenshot: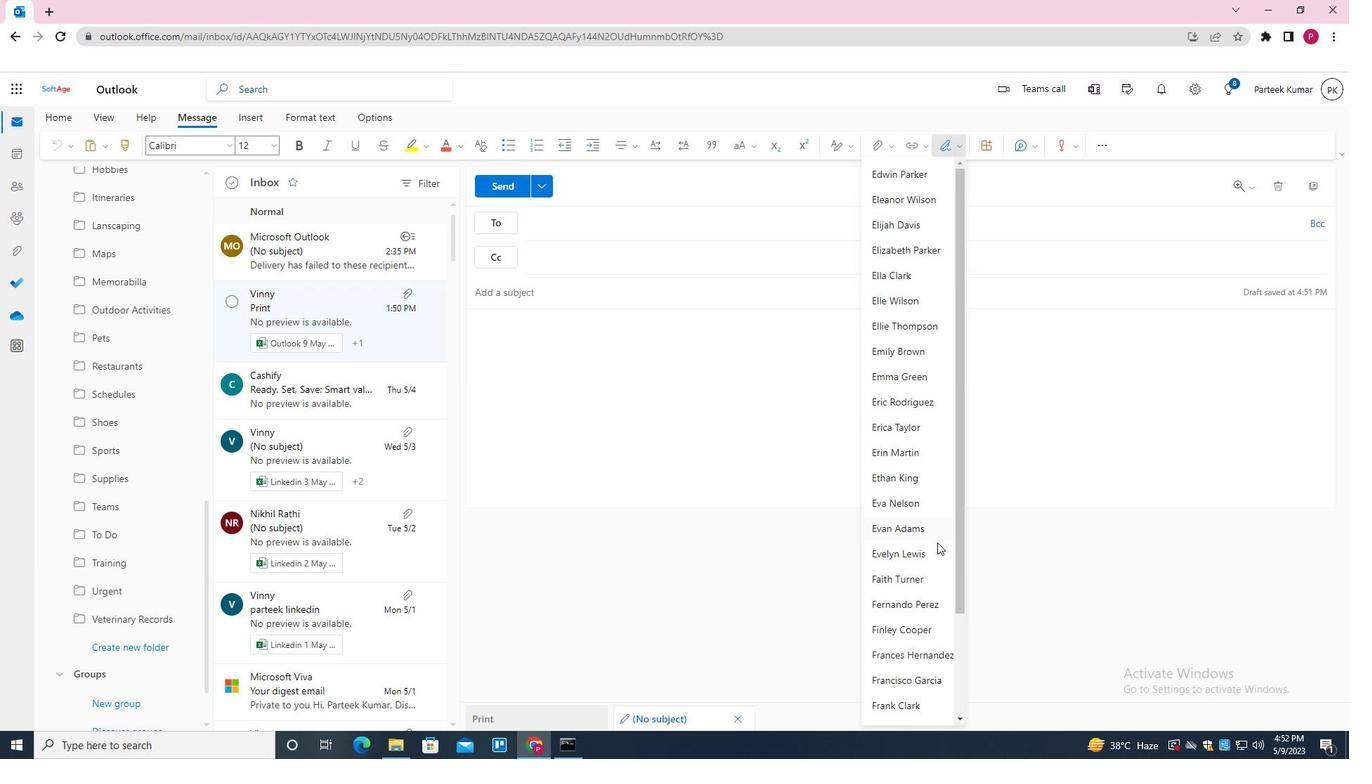 
Action: Mouse scrolled (926, 591) with delta (0, 0)
Screenshot: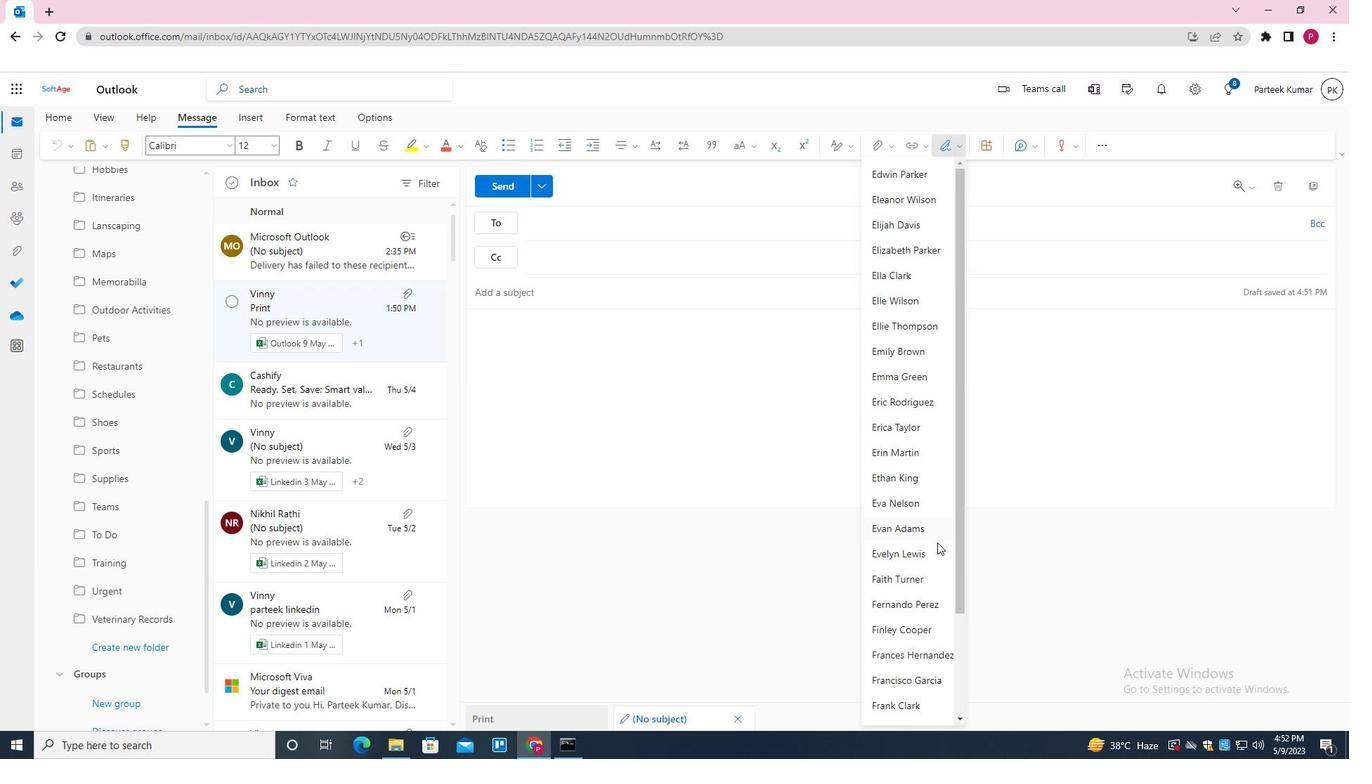 
Action: Mouse moved to (924, 598)
Screenshot: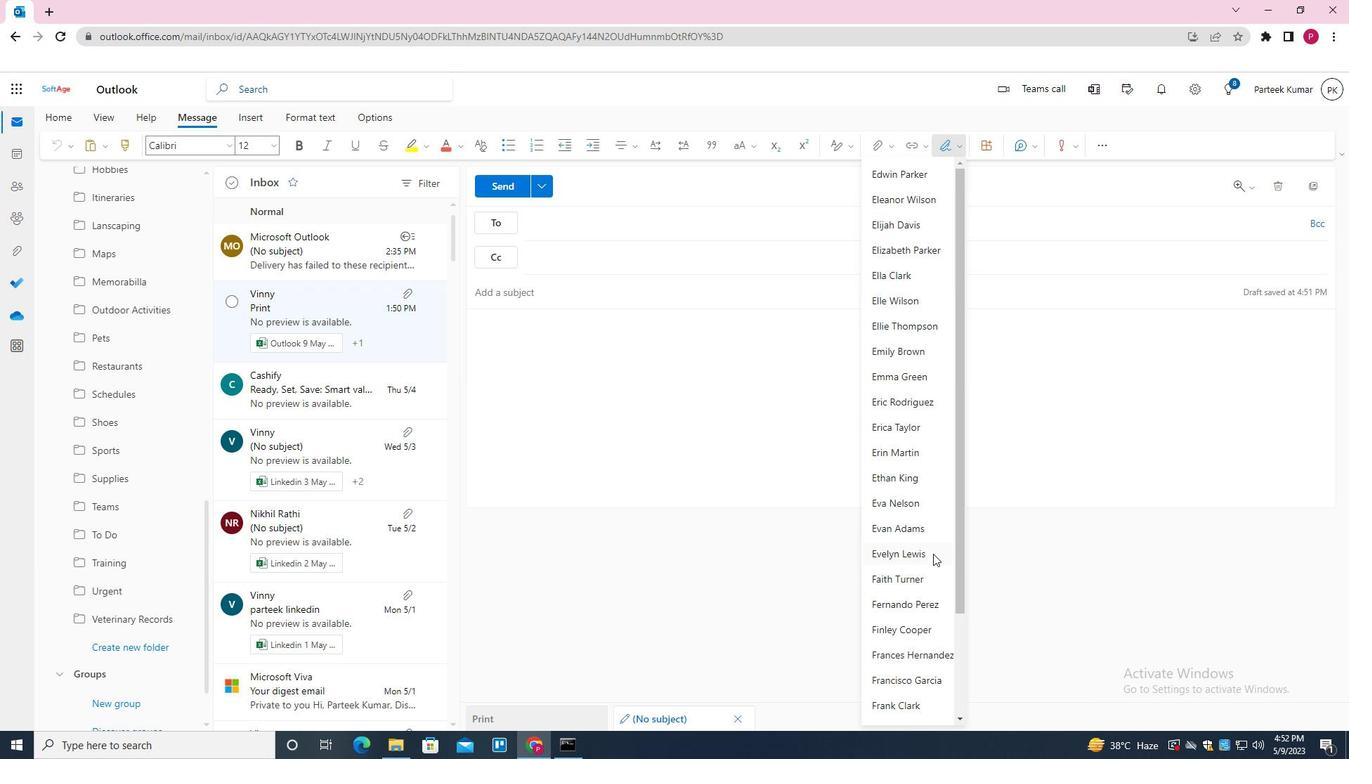 
Action: Mouse scrolled (924, 598) with delta (0, 0)
Screenshot: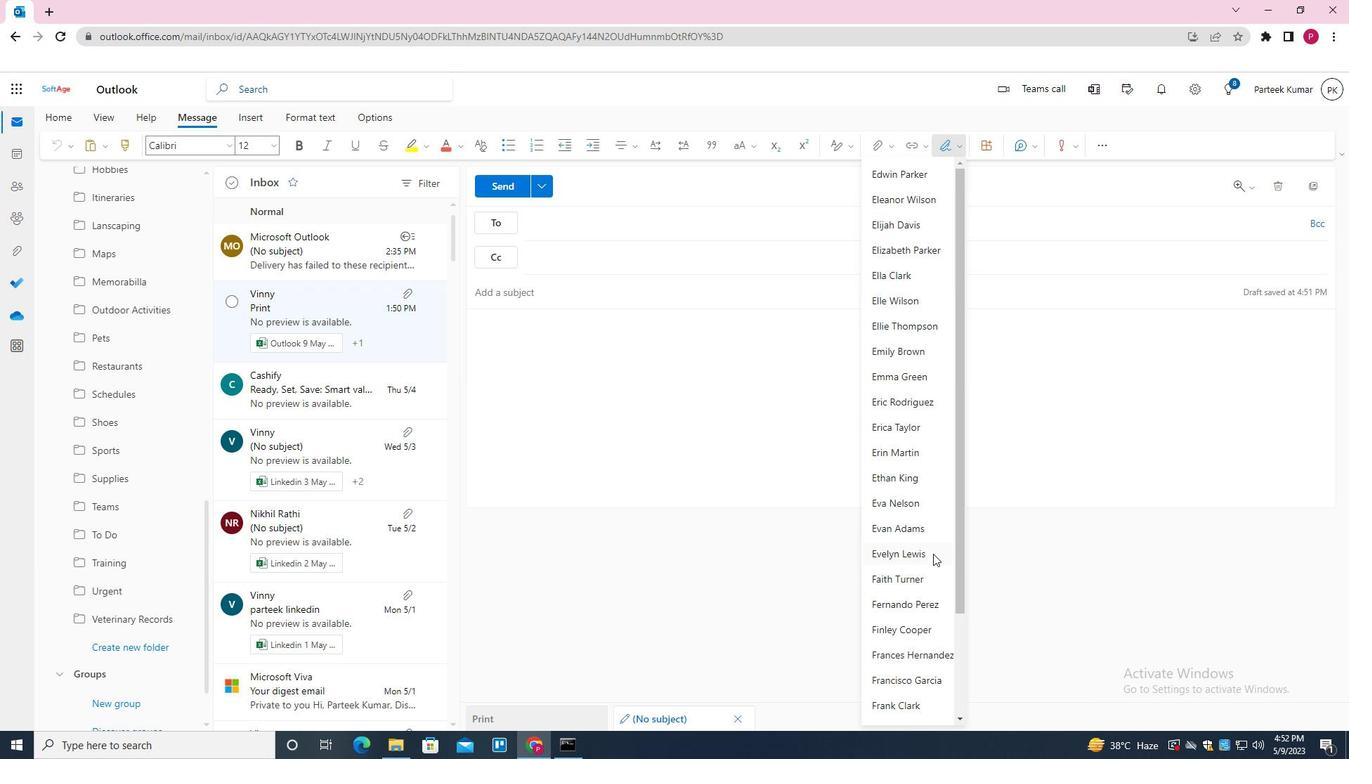 
Action: Mouse moved to (922, 606)
Screenshot: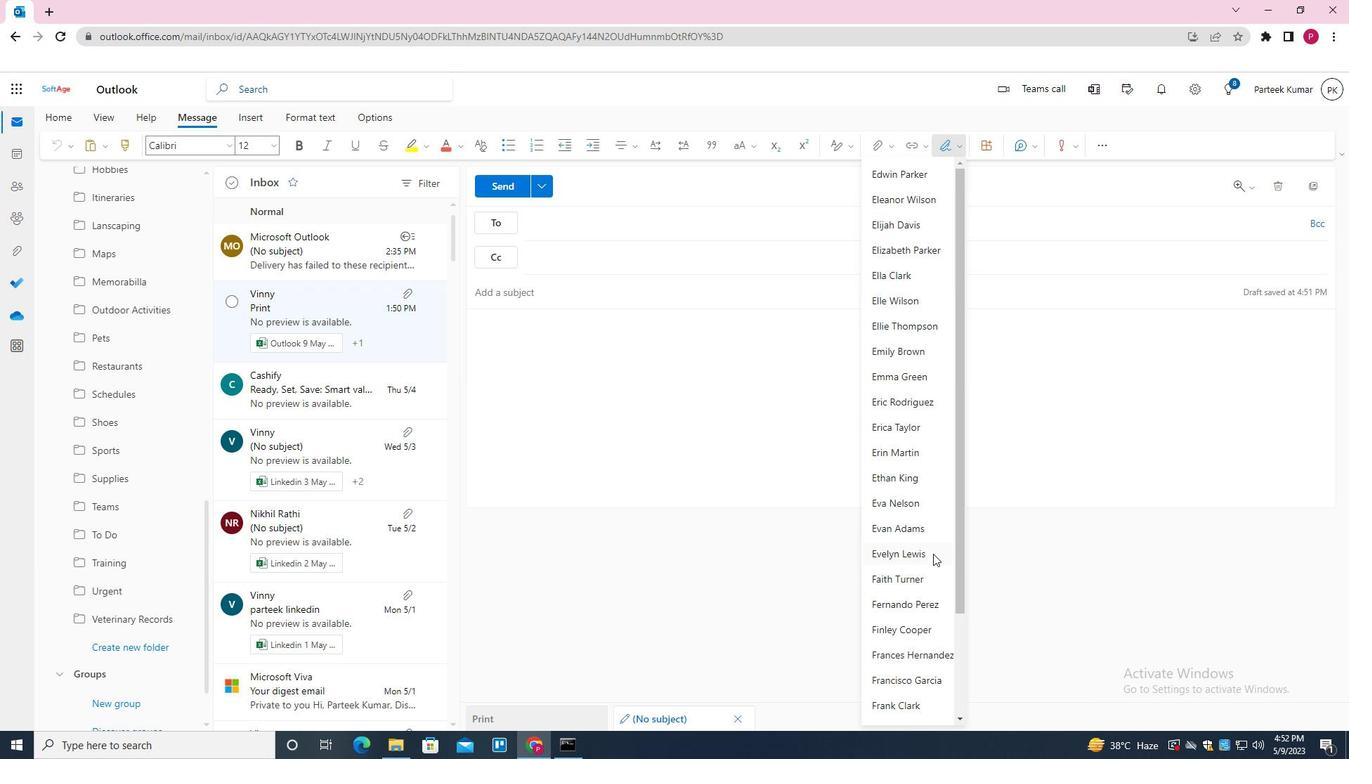
Action: Mouse scrolled (922, 605) with delta (0, 0)
Screenshot: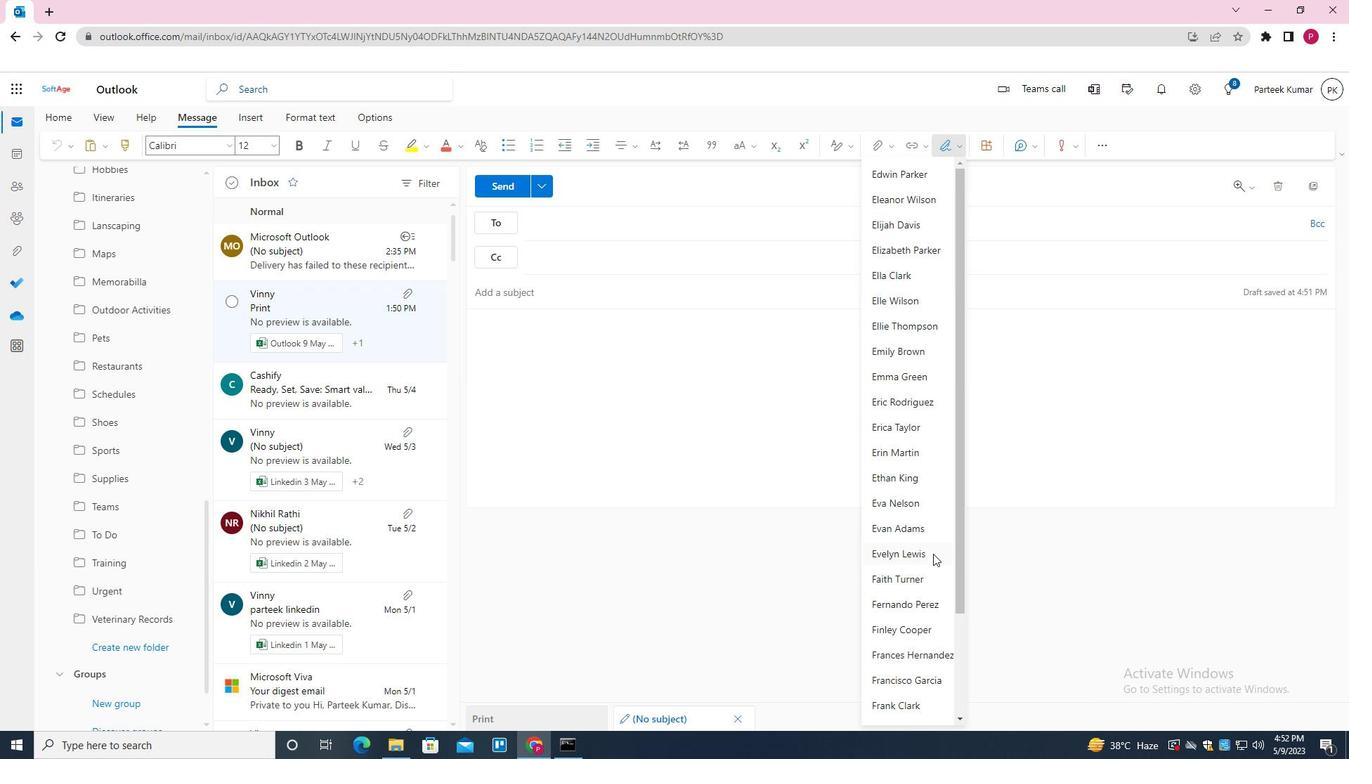 
Action: Mouse moved to (919, 615)
Screenshot: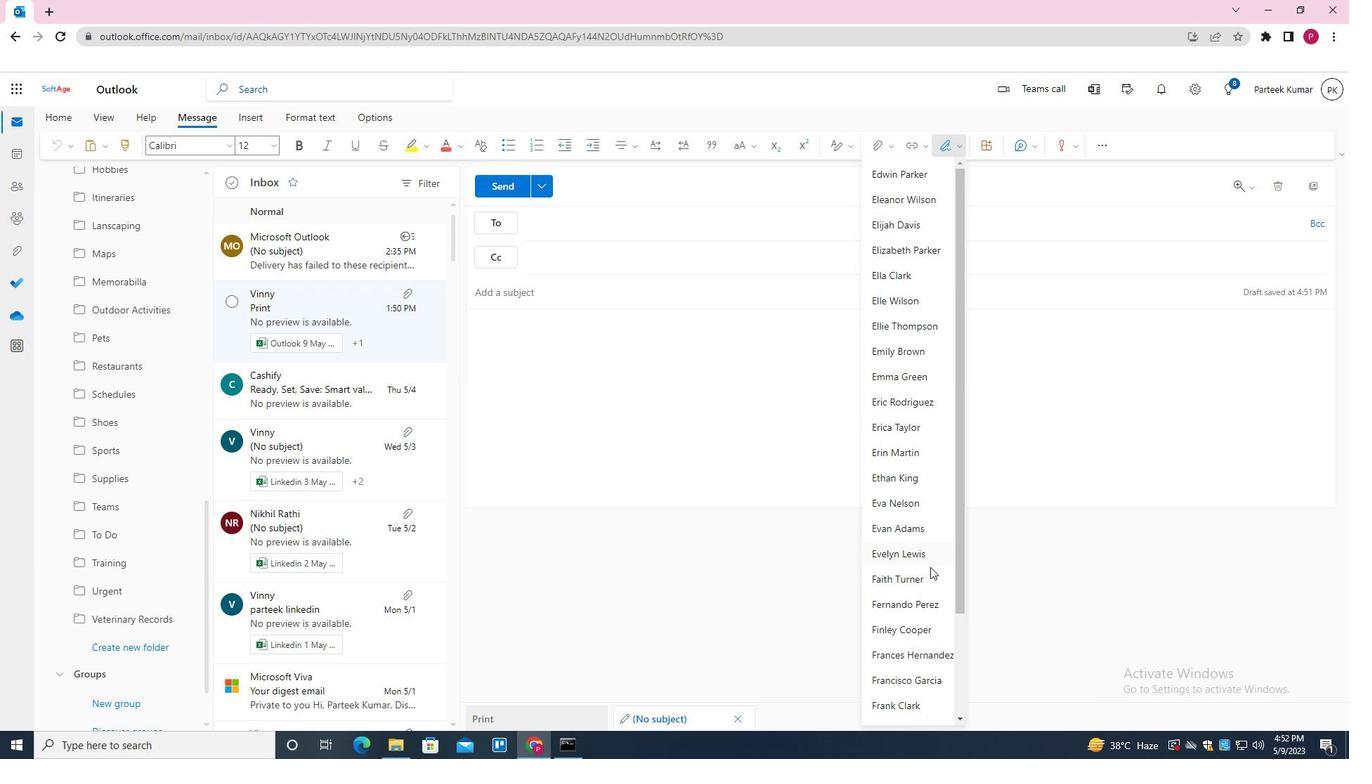 
Action: Mouse scrolled (919, 614) with delta (0, 0)
Screenshot: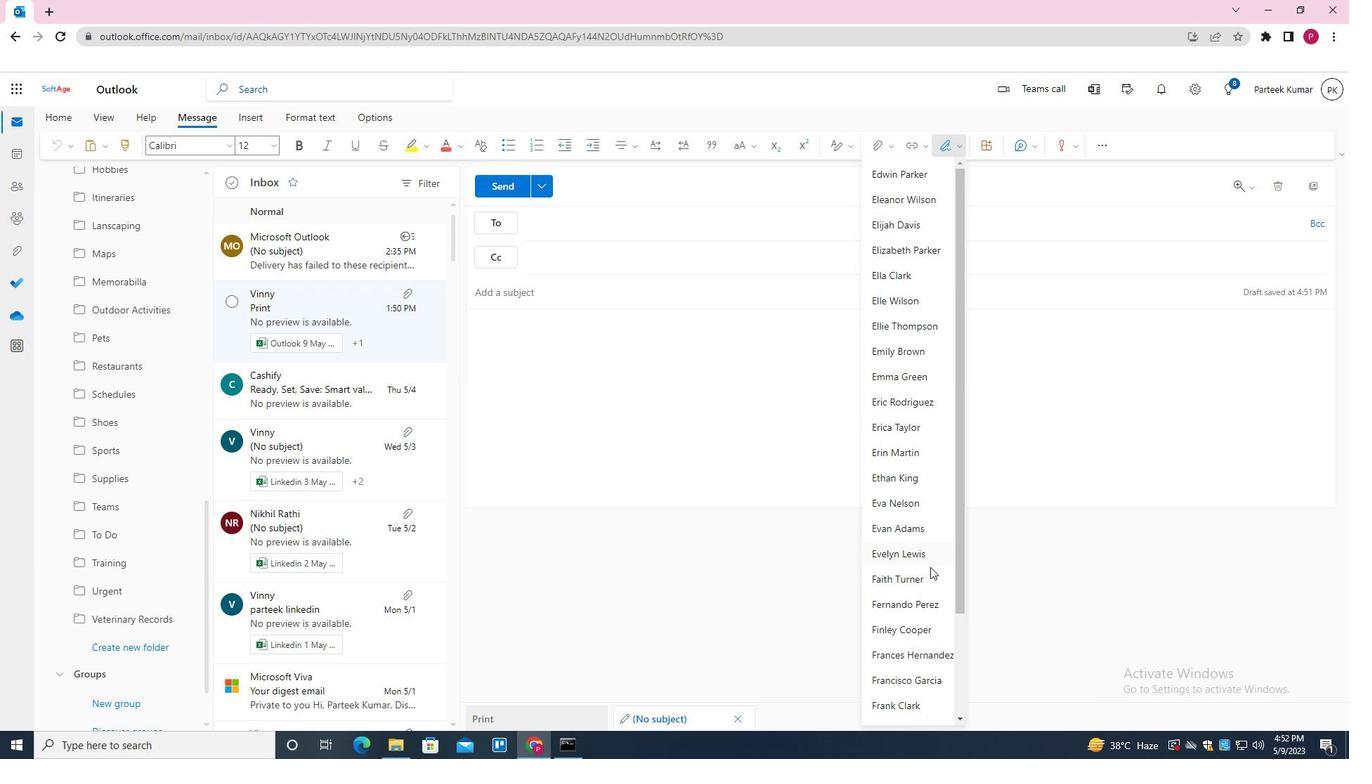 
Action: Mouse moved to (915, 630)
Screenshot: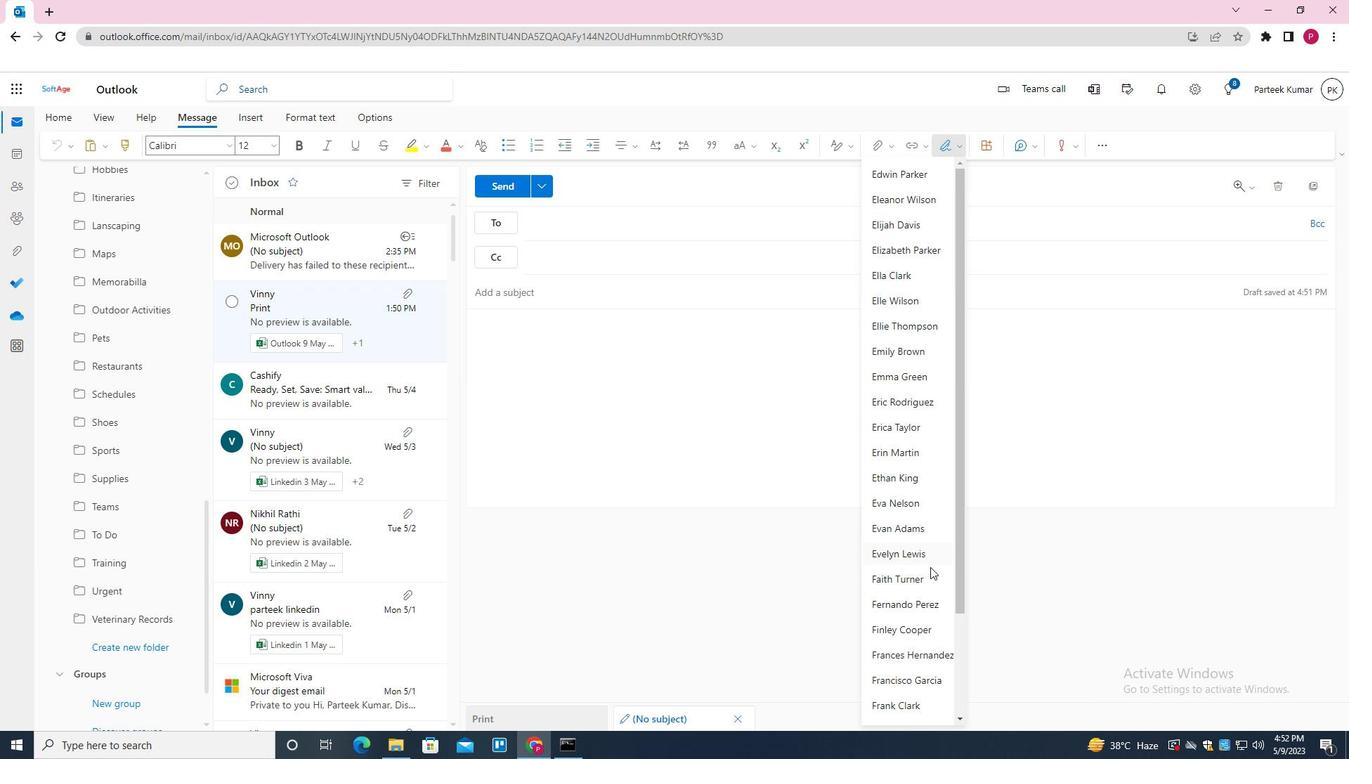 
Action: Mouse scrolled (915, 629) with delta (0, 0)
Screenshot: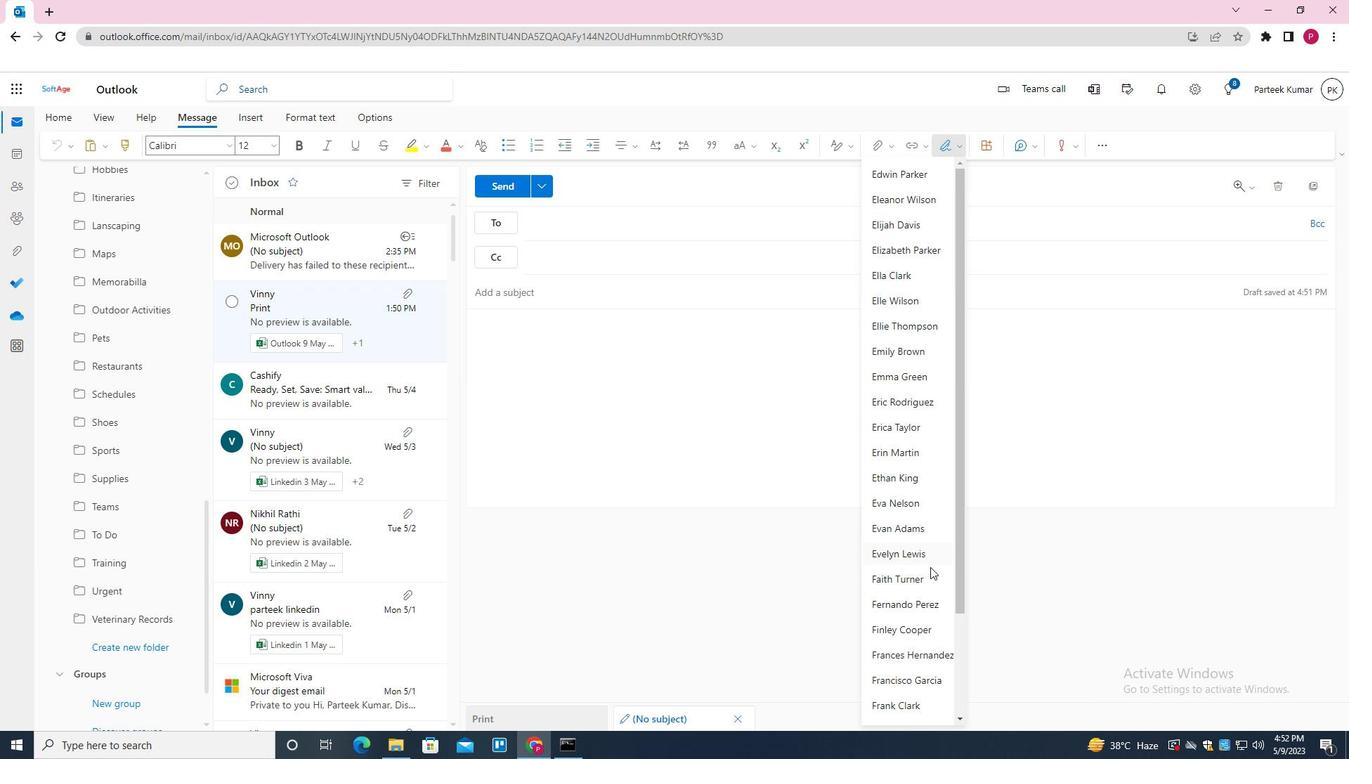 
Action: Mouse moved to (906, 681)
Screenshot: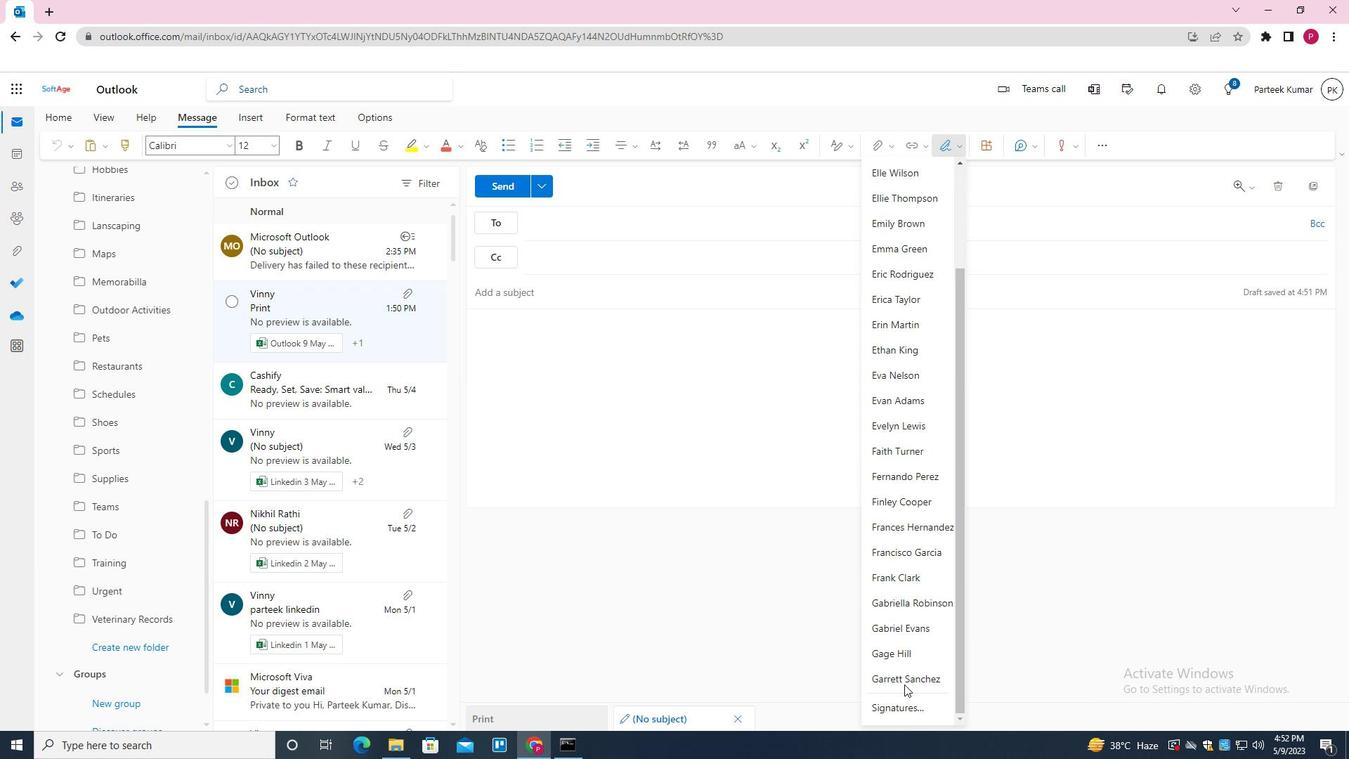 
Action: Mouse pressed left at (906, 681)
Screenshot: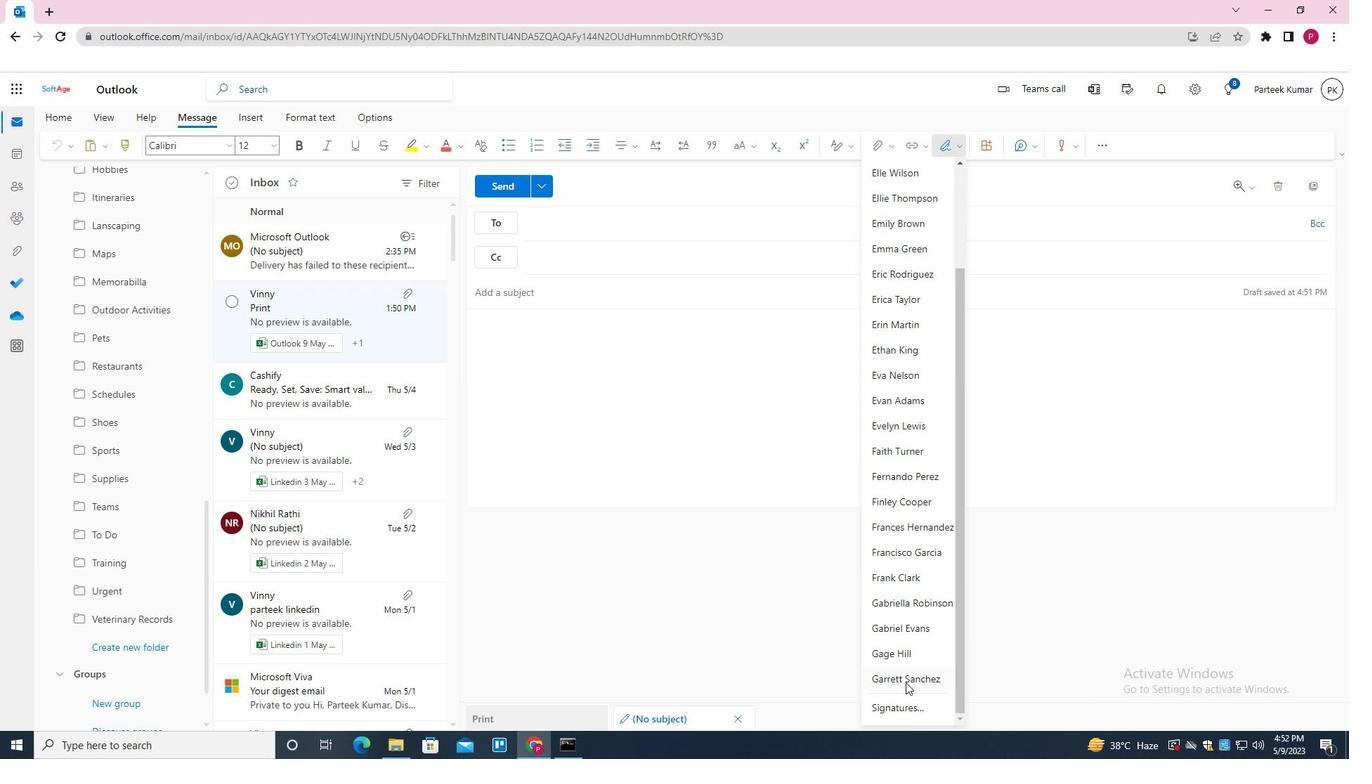 
Action: Mouse moved to (582, 227)
Screenshot: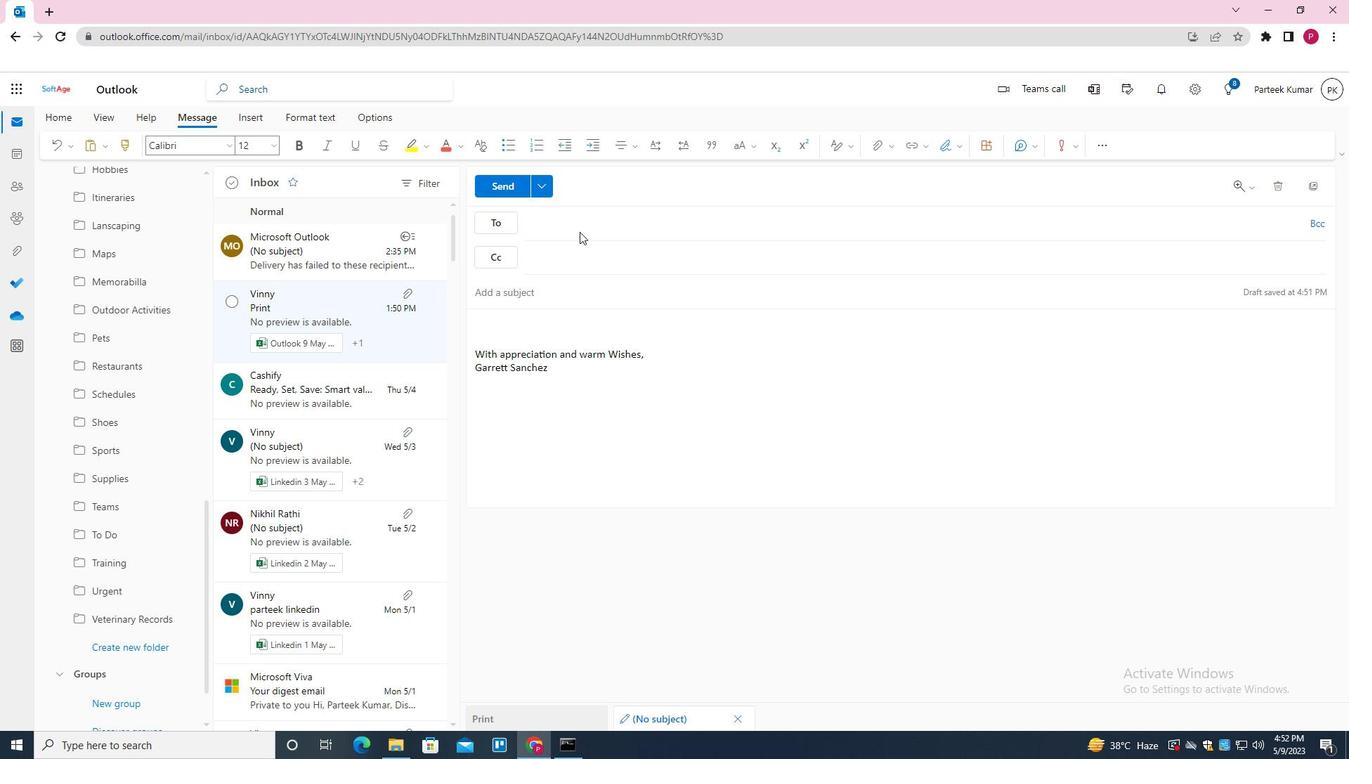 
Action: Mouse pressed left at (582, 227)
Screenshot: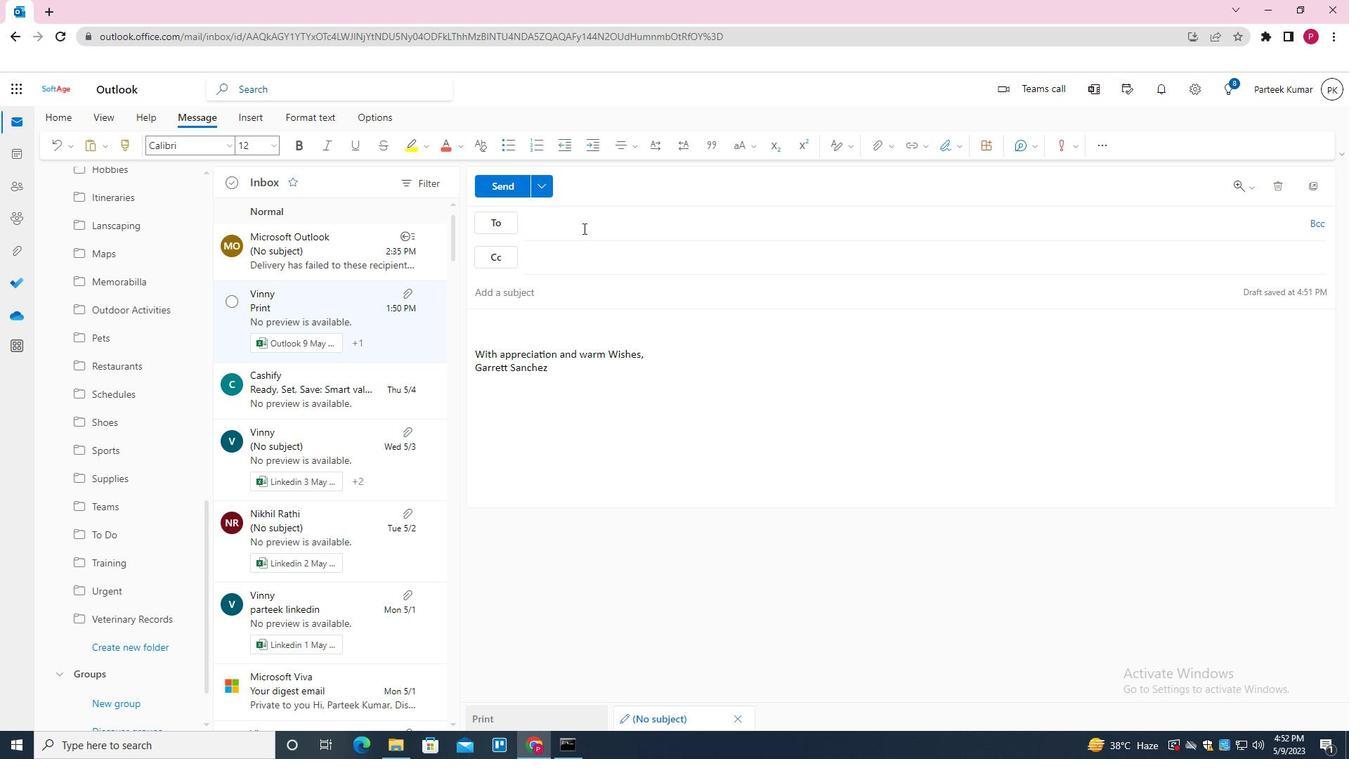 
Action: Key pressed SOFTA<Key.down><Key.up><Key.enter>
Screenshot: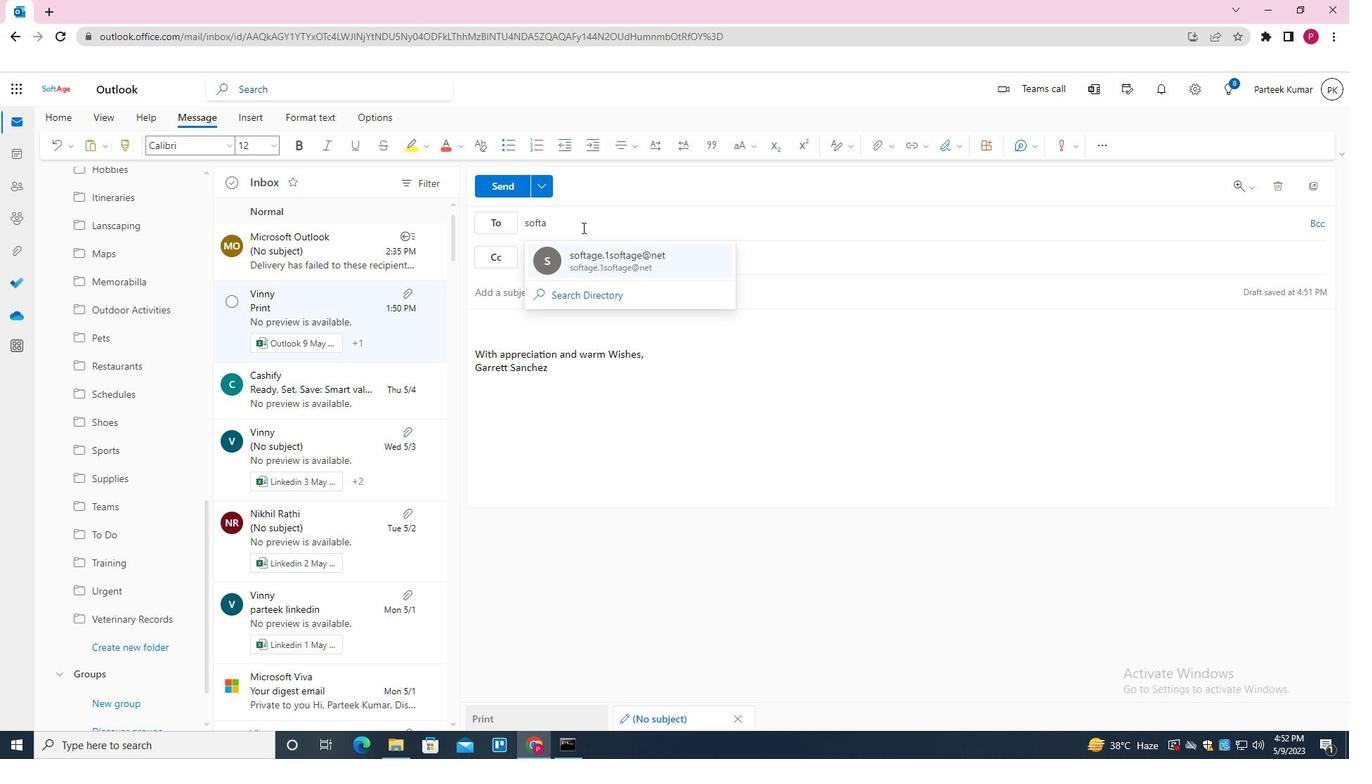 
Action: Mouse moved to (137, 574)
Screenshot: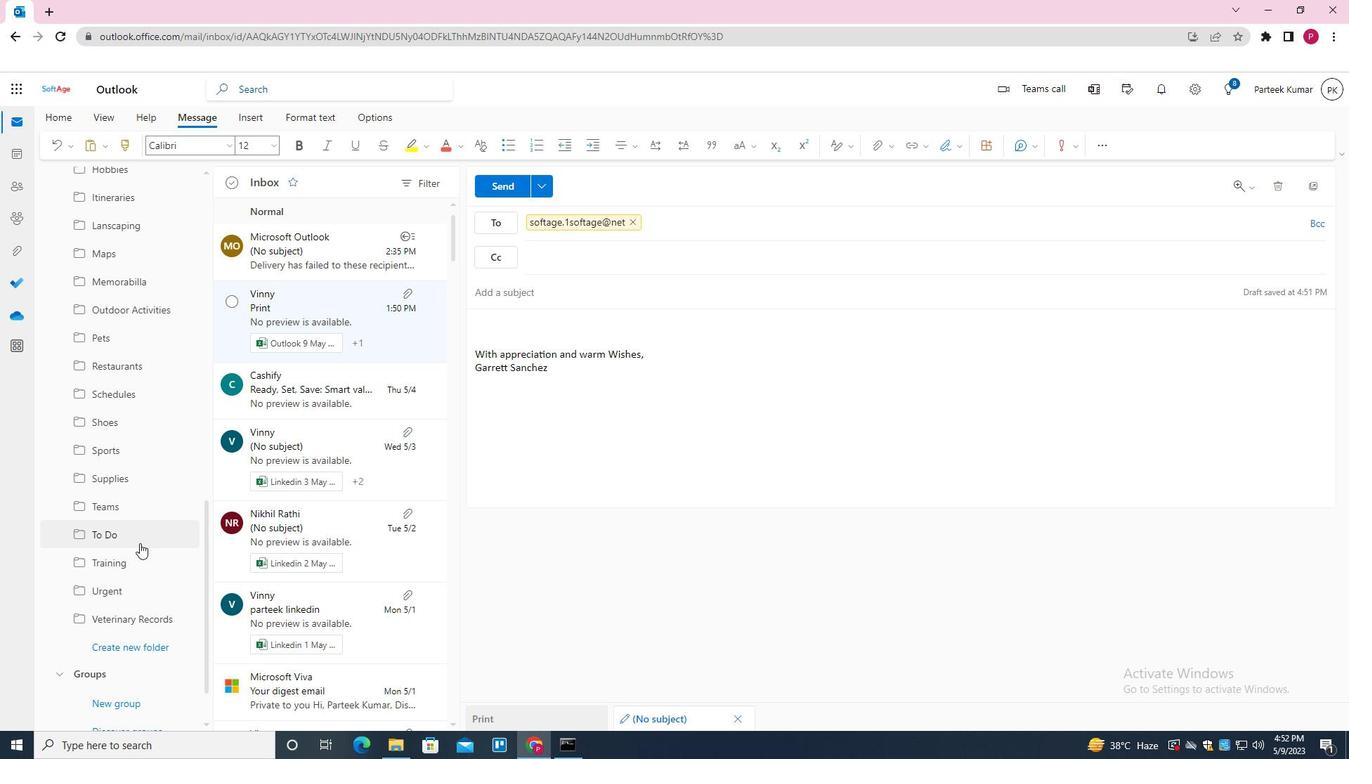 
Action: Mouse scrolled (137, 574) with delta (0, 0)
Screenshot: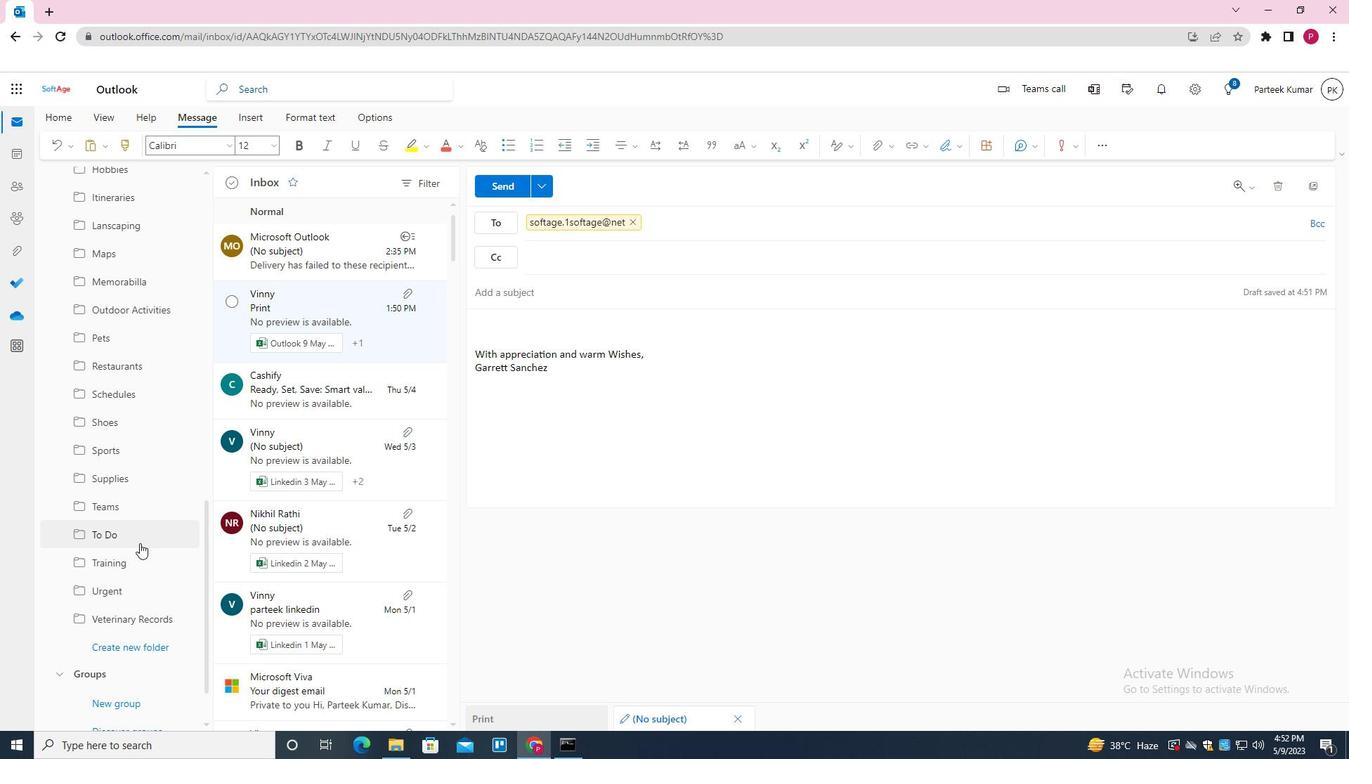 
Action: Mouse moved to (137, 579)
Screenshot: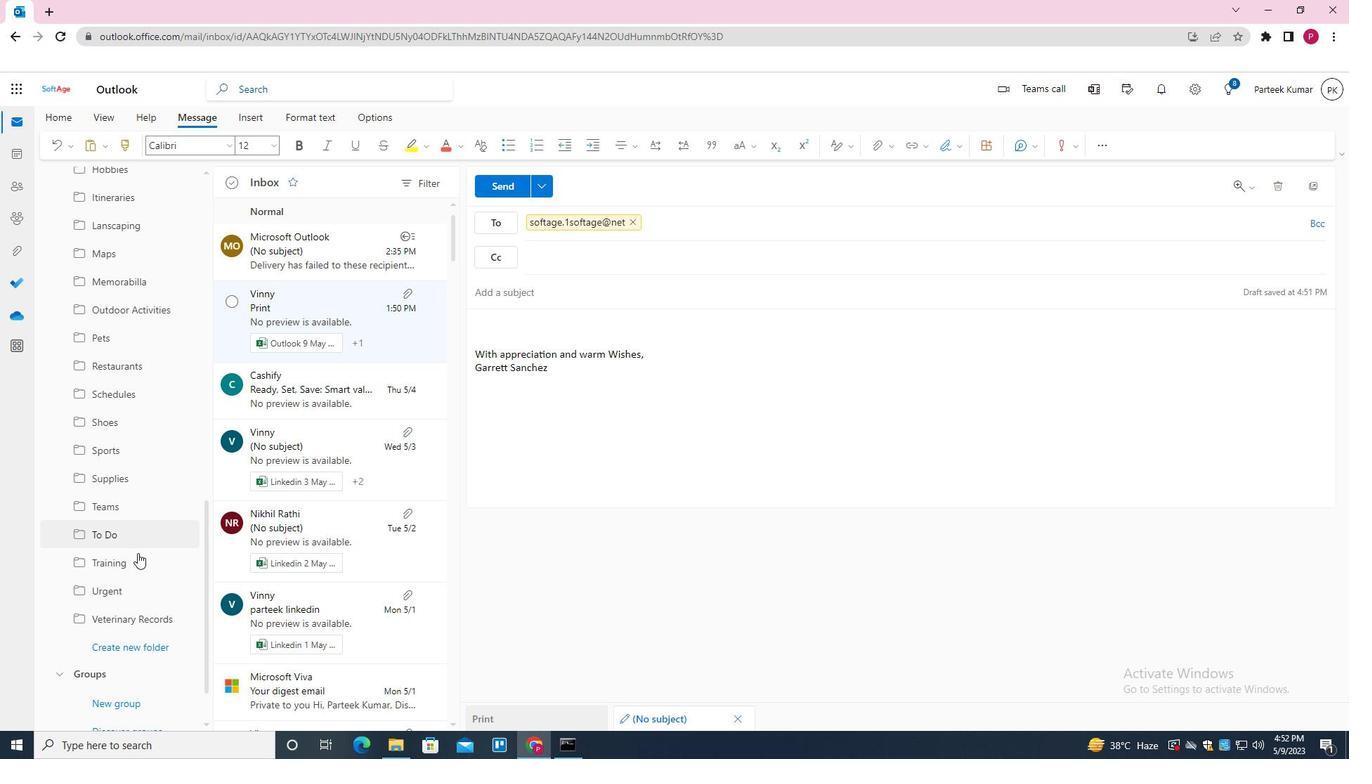 
Action: Mouse scrolled (137, 578) with delta (0, 0)
Screenshot: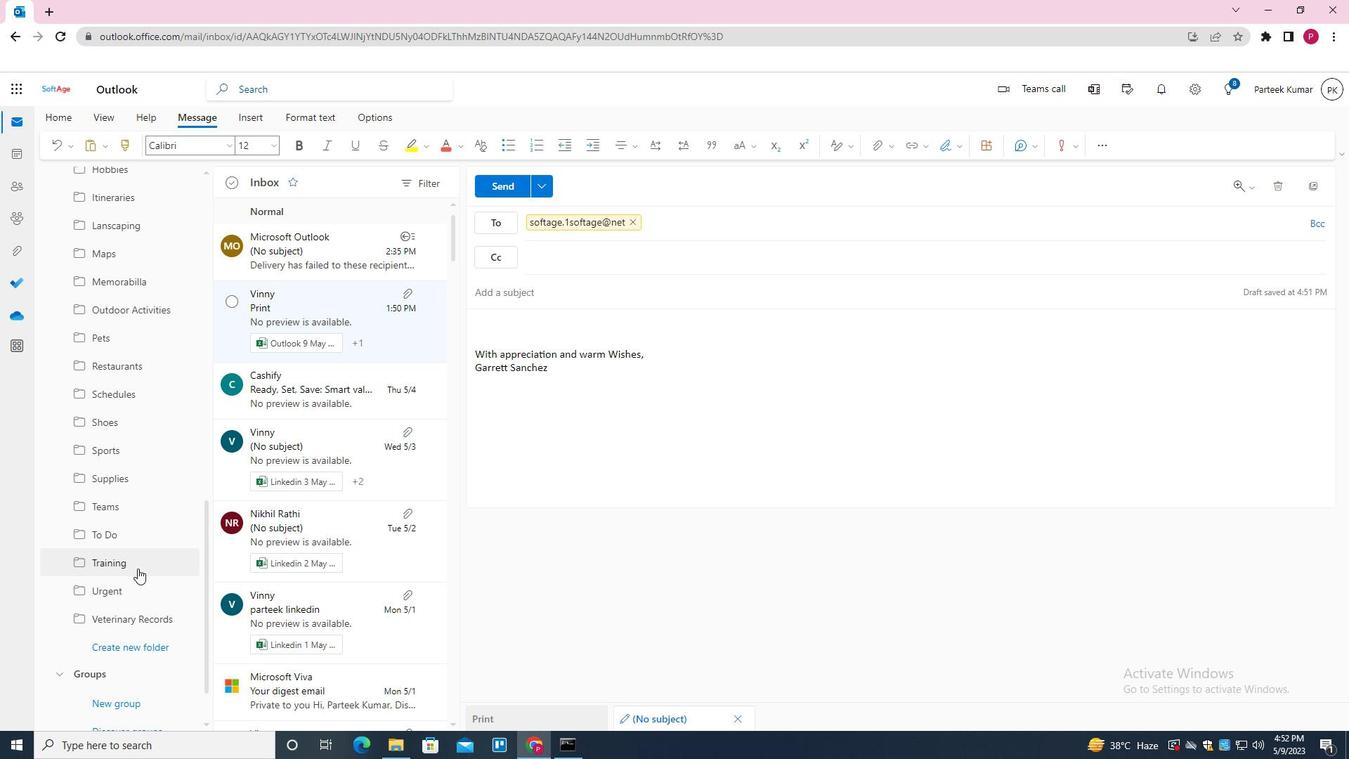 
Action: Mouse moved to (129, 591)
Screenshot: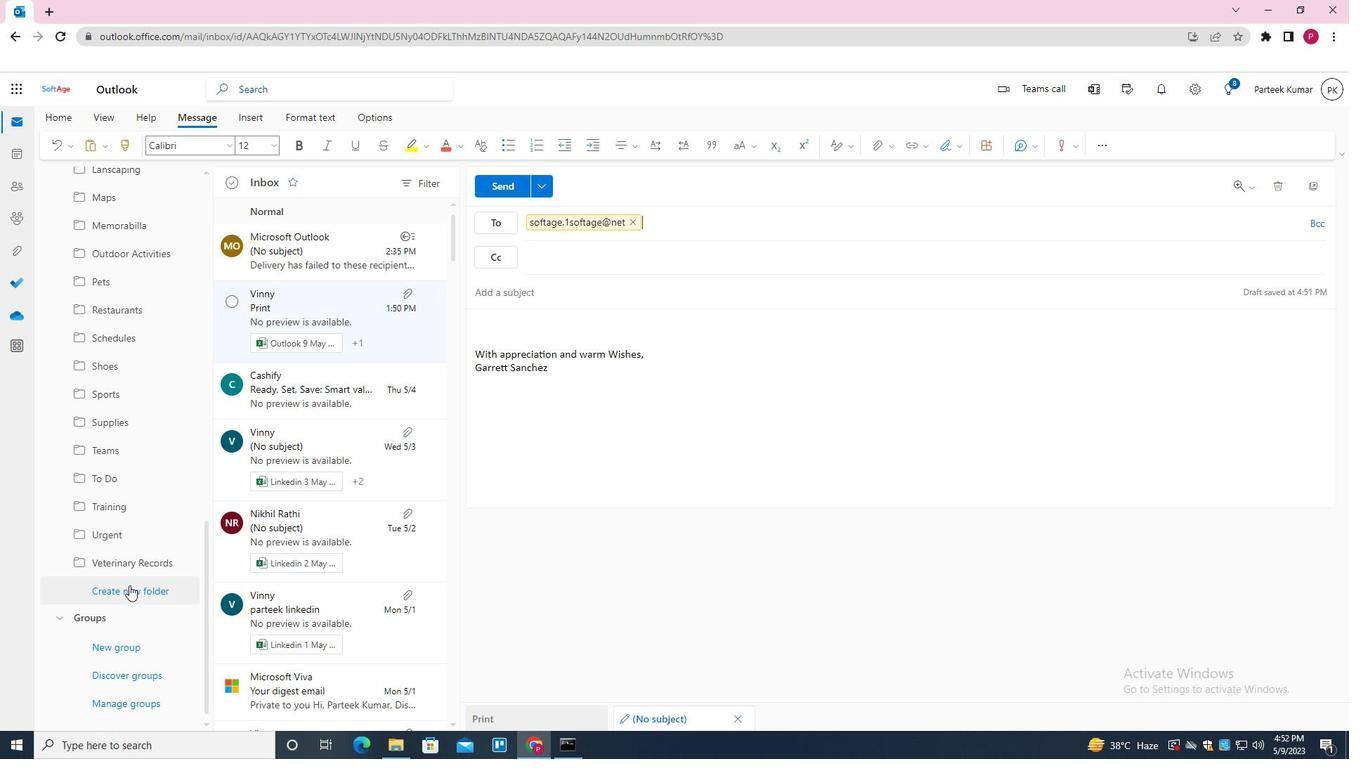 
Action: Mouse pressed left at (129, 591)
Screenshot: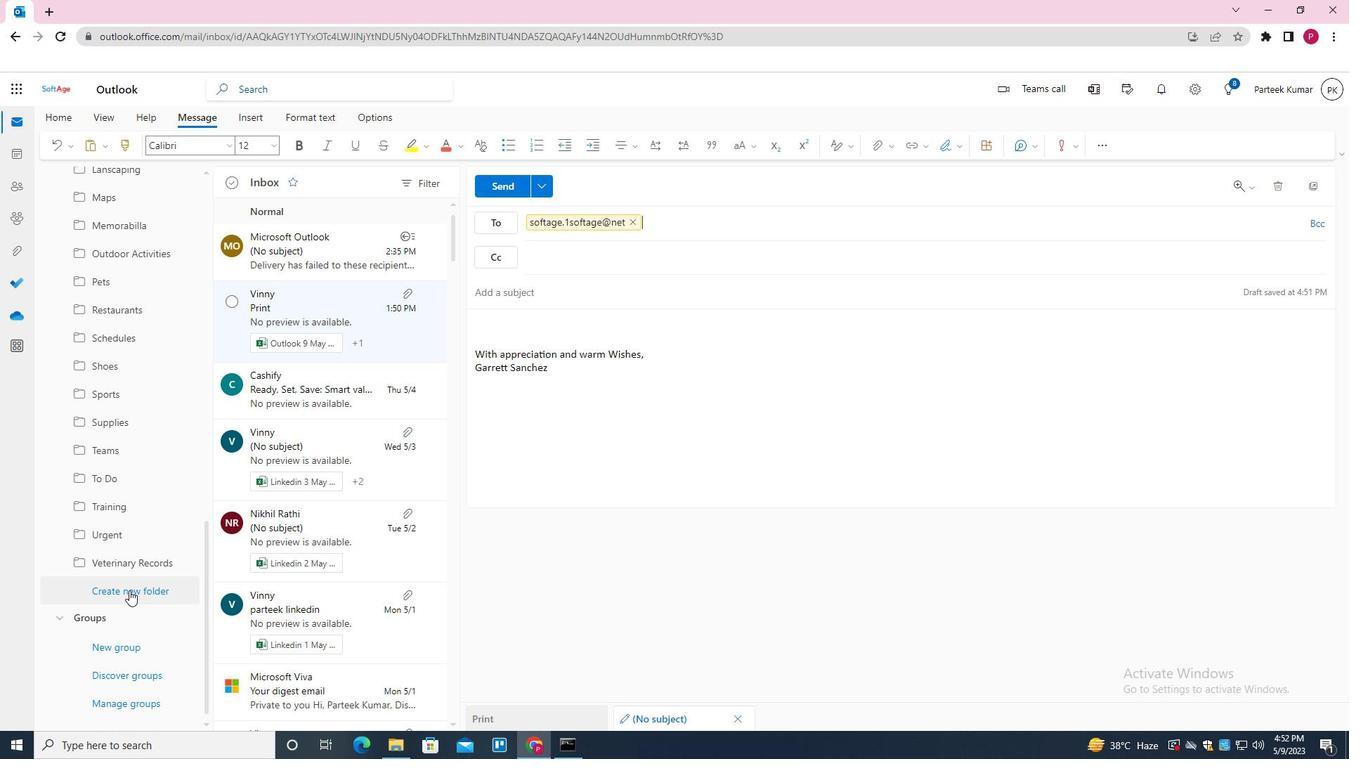 
Action: Key pressed <Key.shift><Key.shift><Key.shift><Key.shift><Key.shift><Key.shift><Key.shift><Key.shift><Key.shift><Key.shift><Key.shift><Key.shift><Key.shift><Key.shift><Key.shift><Key.shift><Key.shift><Key.shift><Key.shift><Key.shift><Key.shift><Key.shift><Key.shift>ACCESSORIES
Screenshot: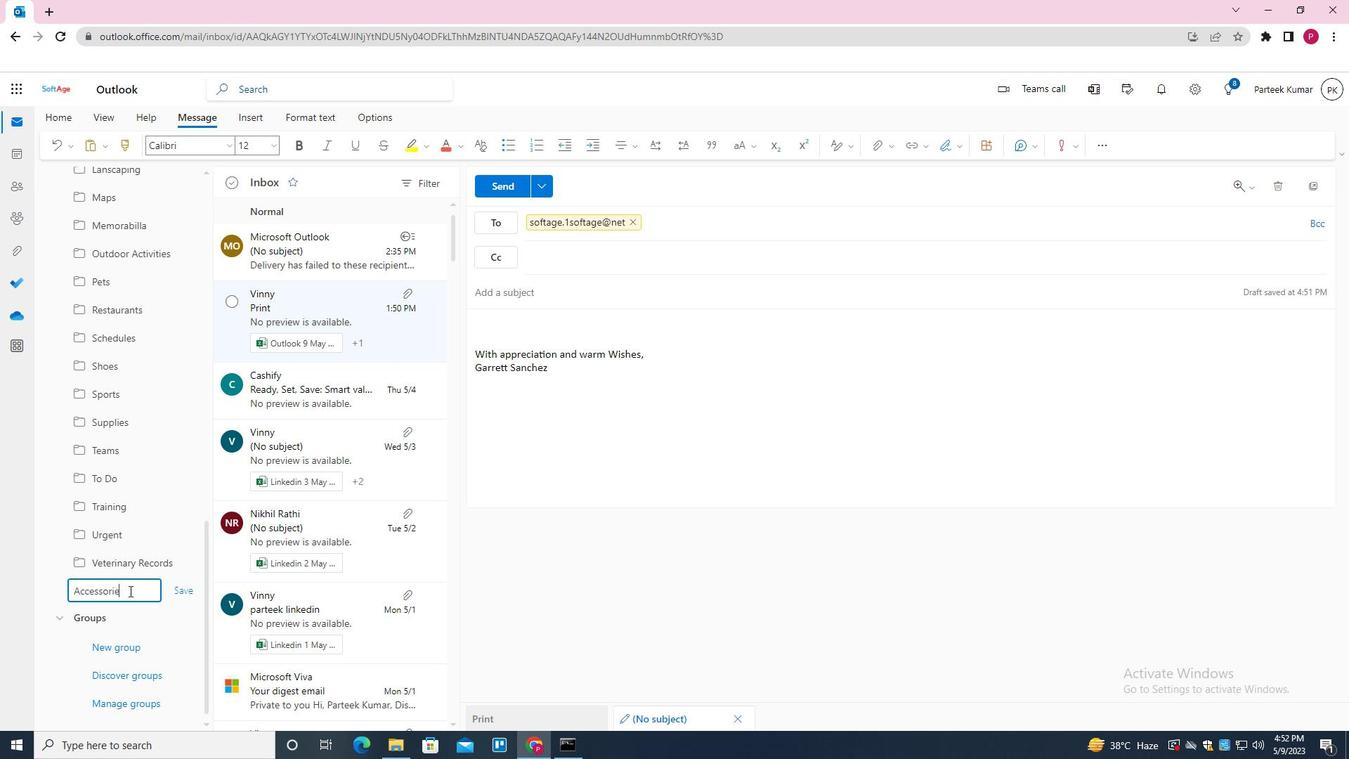 
Action: Mouse moved to (194, 571)
Screenshot: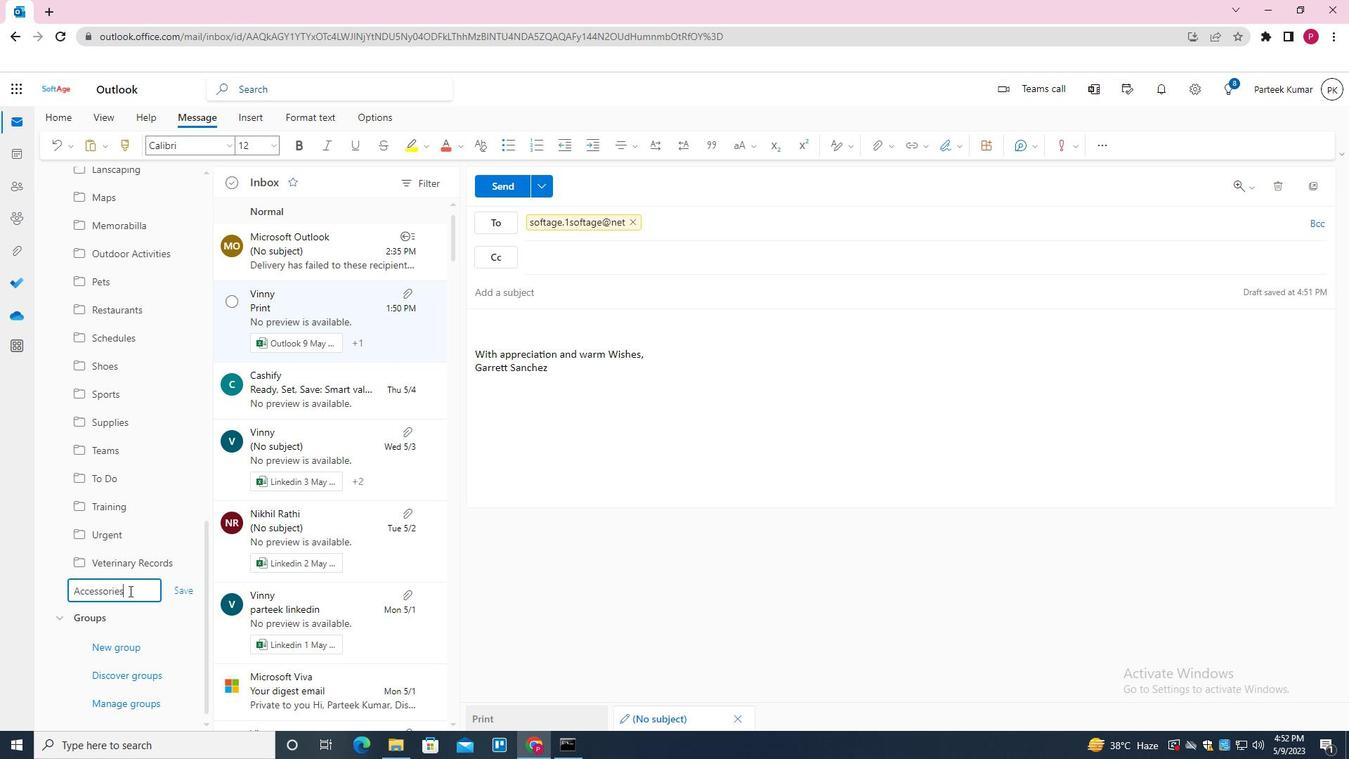 
Action: Key pressed <Key.enter>
Screenshot: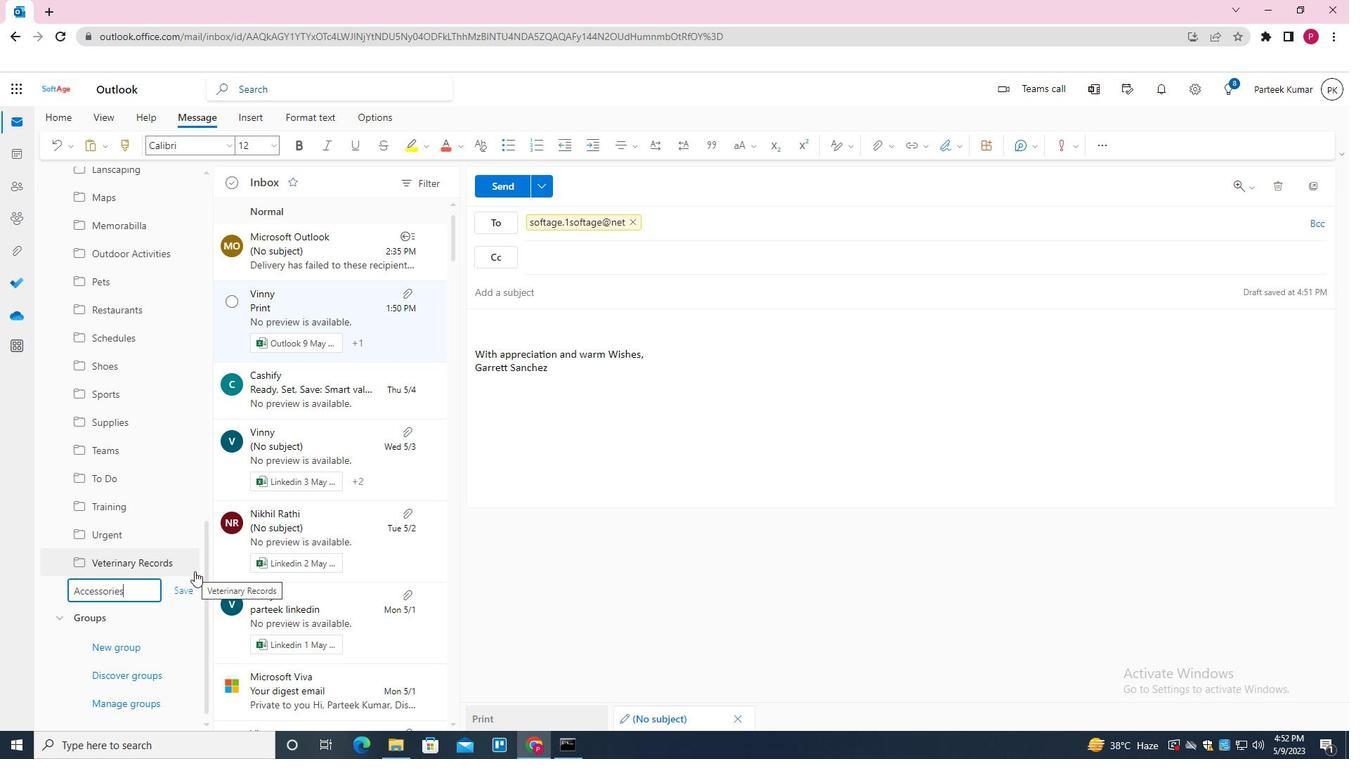 
Action: Mouse moved to (596, 442)
Screenshot: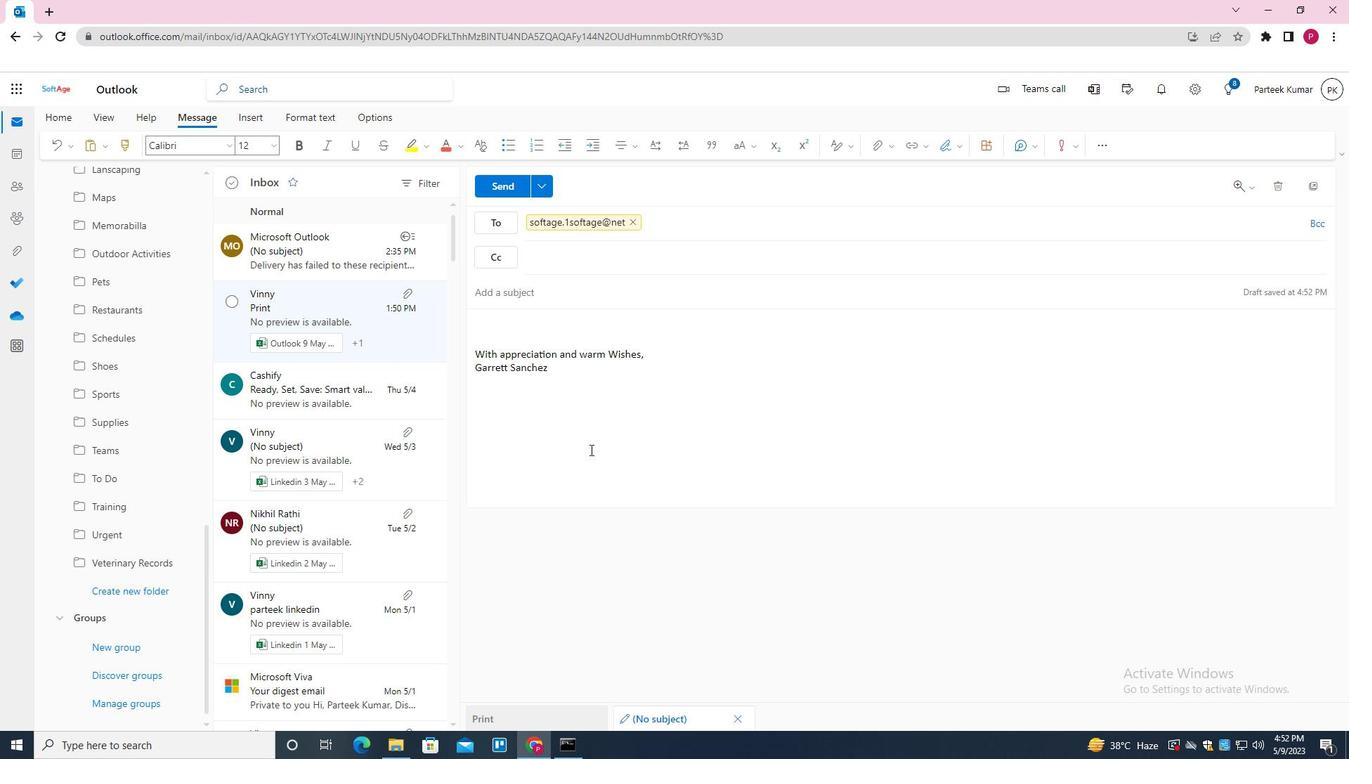 
